 Task: Find connections with filter location Regla with filter topic #personaltrainerwith filter profile language French with filter current company Adani Group with filter school Narsee Monjee Institute of Management Studies (NMIMS) Navi Mumbai with filter industry Glass Product Manufacturing with filter service category Retirement Planning with filter keywords title Risk Manager
Action: Mouse moved to (484, 61)
Screenshot: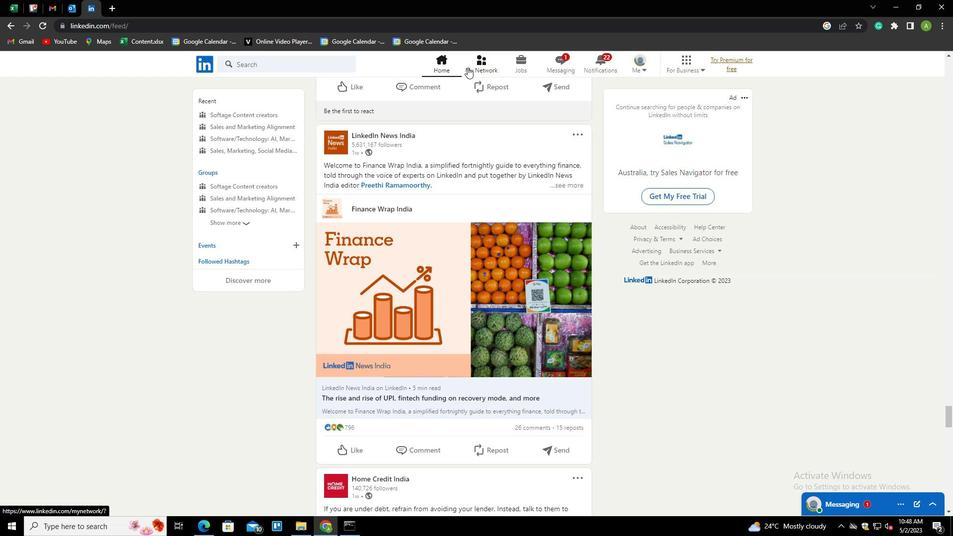 
Action: Mouse pressed left at (484, 61)
Screenshot: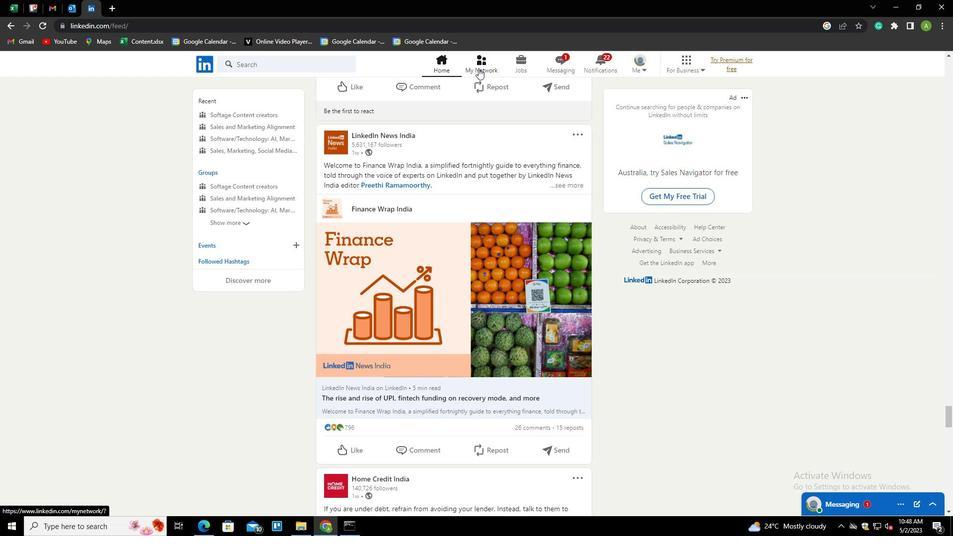 
Action: Mouse moved to (290, 116)
Screenshot: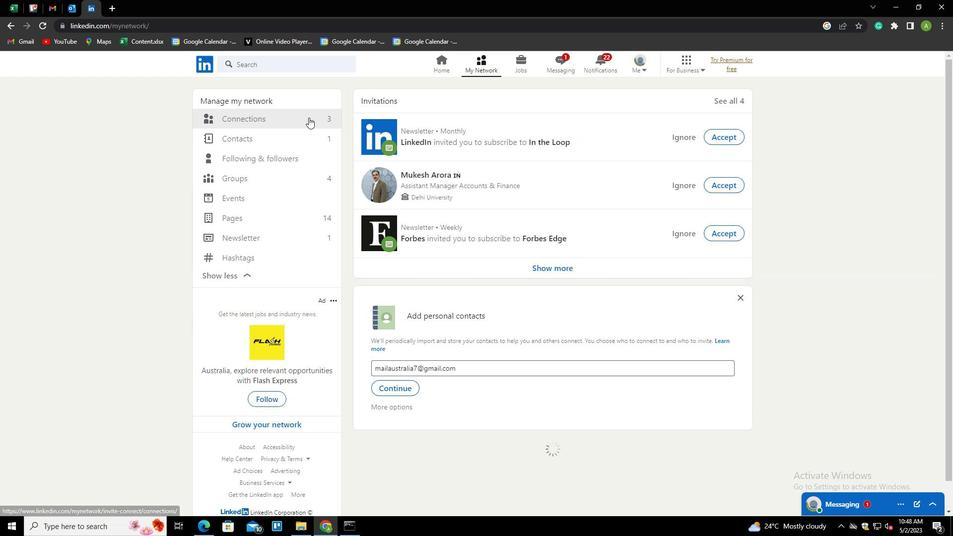 
Action: Mouse pressed left at (290, 116)
Screenshot: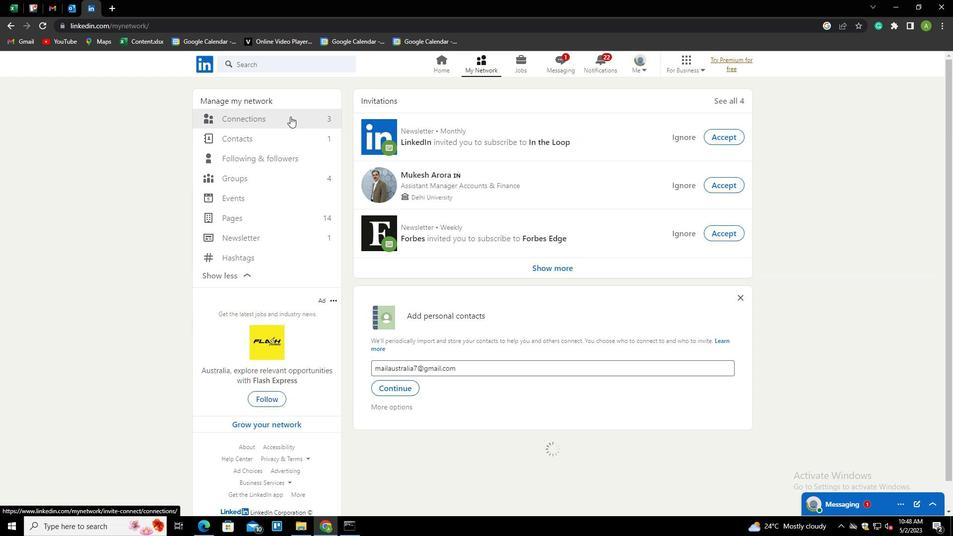 
Action: Mouse moved to (536, 120)
Screenshot: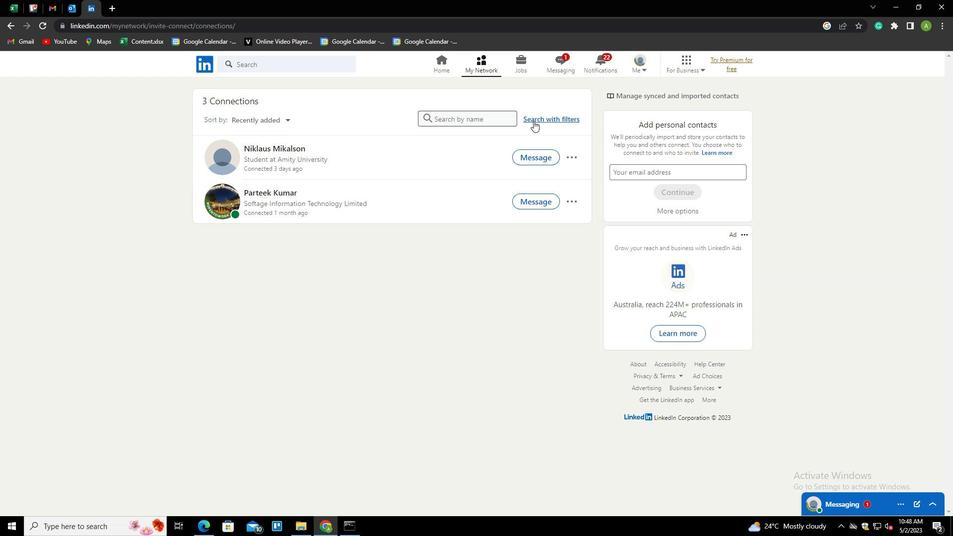 
Action: Mouse pressed left at (536, 120)
Screenshot: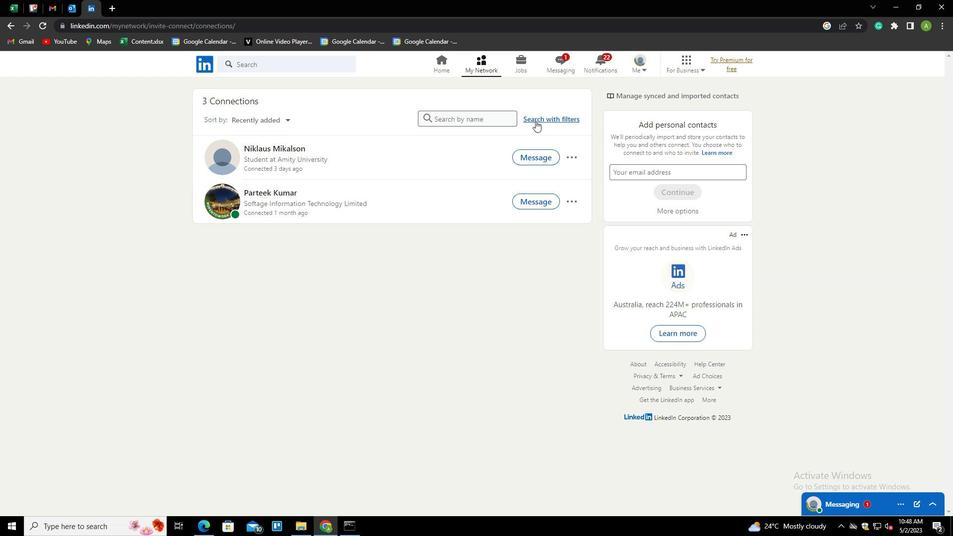 
Action: Mouse moved to (510, 88)
Screenshot: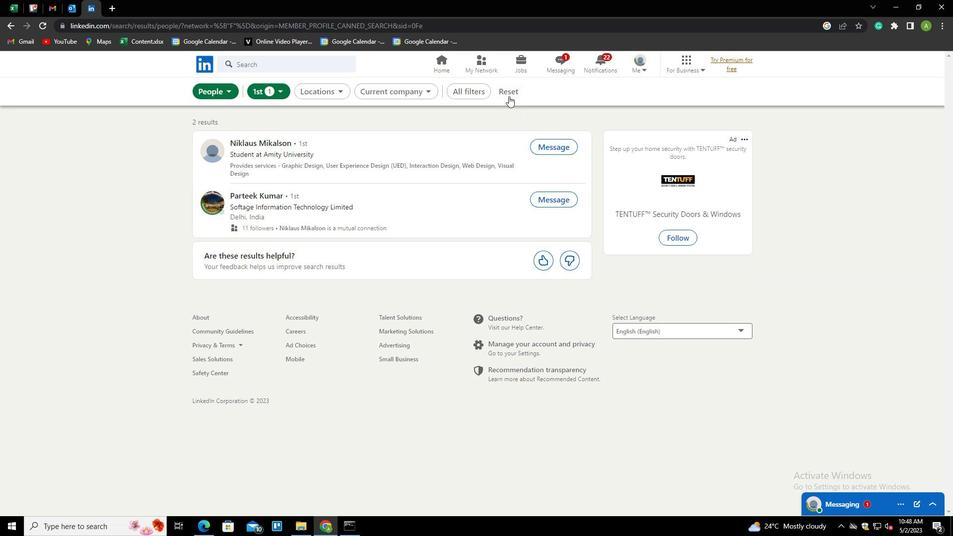
Action: Mouse pressed left at (510, 88)
Screenshot: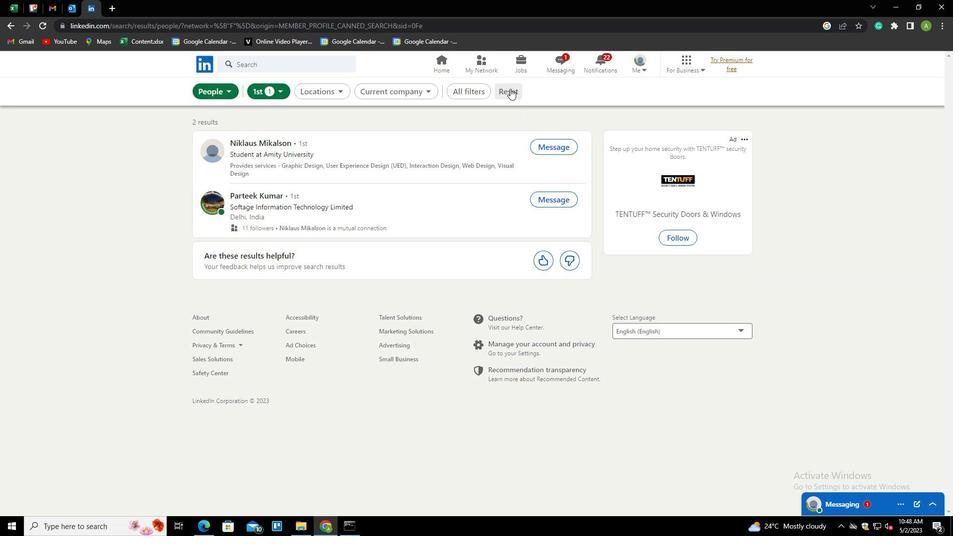 
Action: Mouse moved to (487, 91)
Screenshot: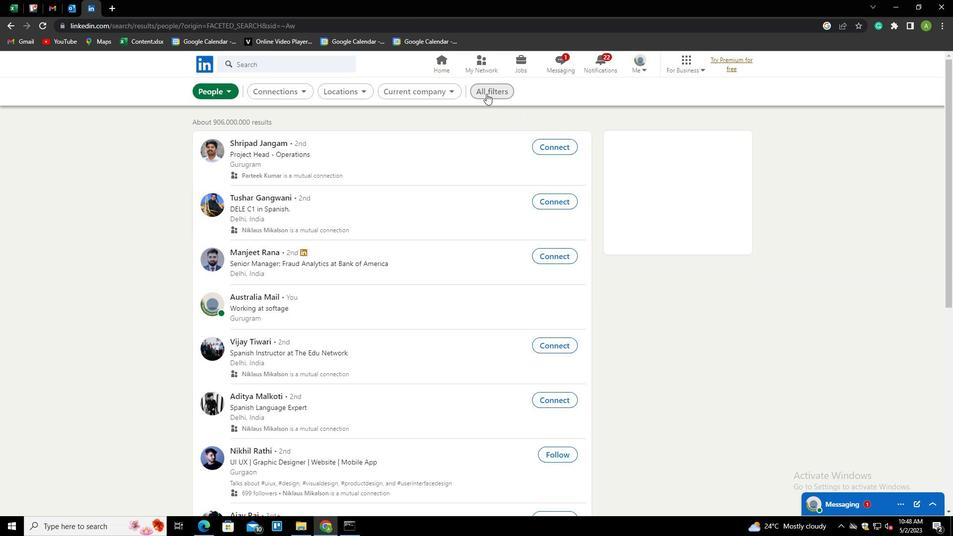 
Action: Mouse pressed left at (487, 91)
Screenshot: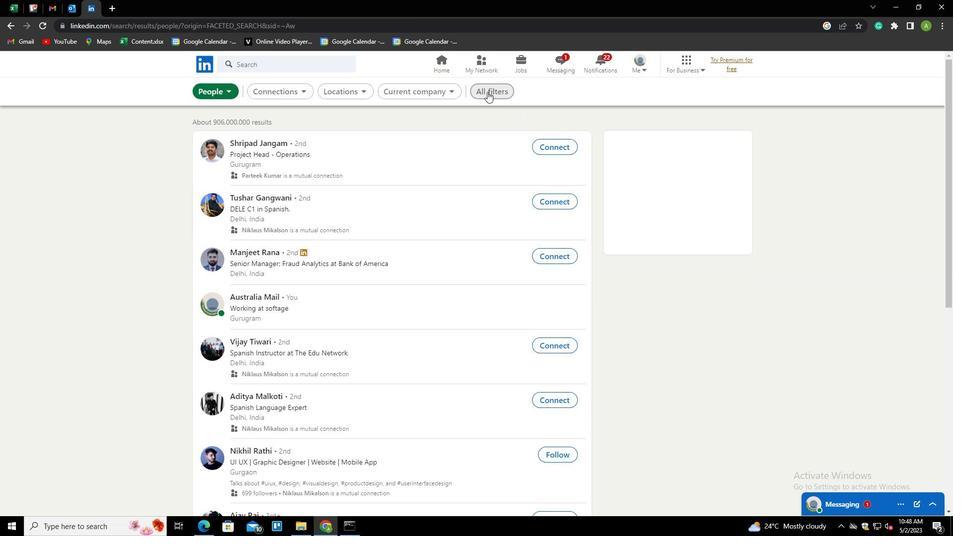 
Action: Mouse moved to (882, 310)
Screenshot: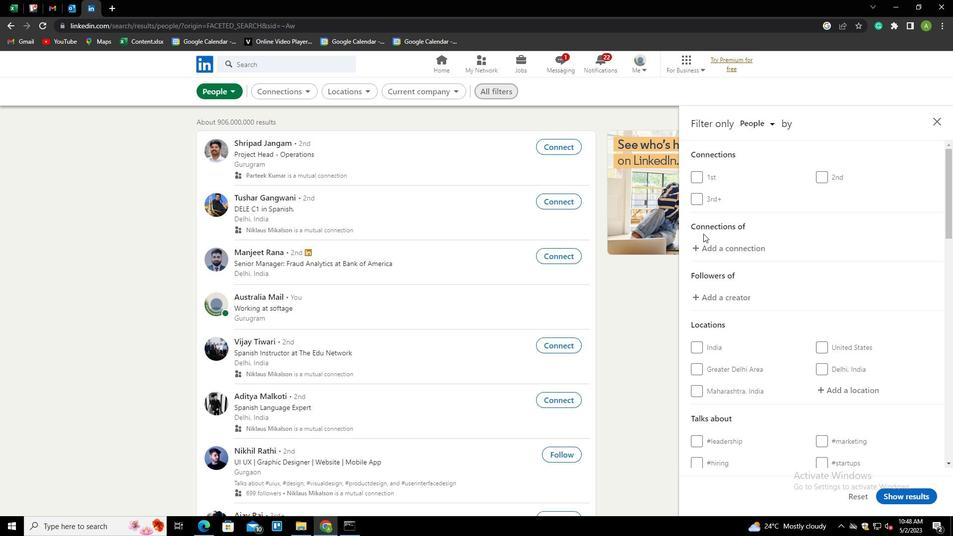 
Action: Mouse scrolled (882, 309) with delta (0, 0)
Screenshot: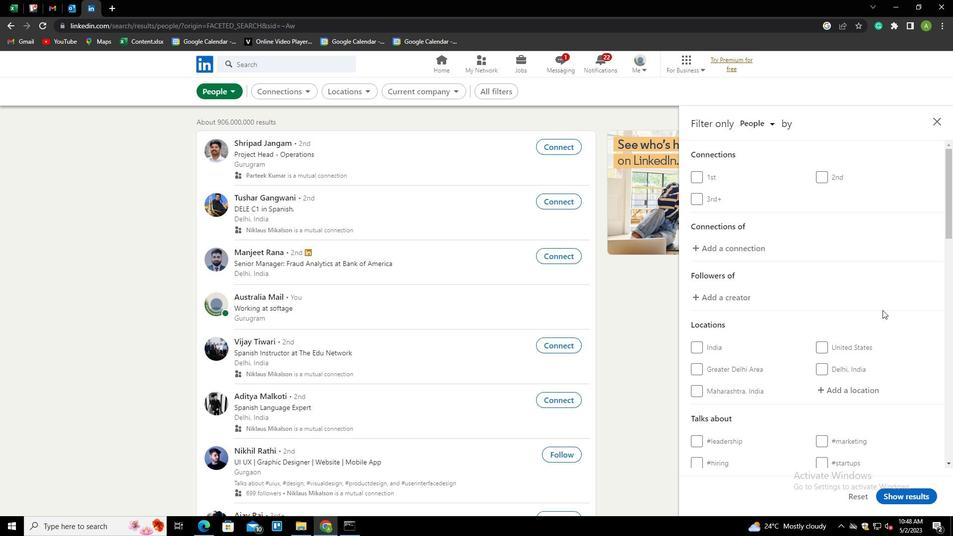 
Action: Mouse scrolled (882, 309) with delta (0, 0)
Screenshot: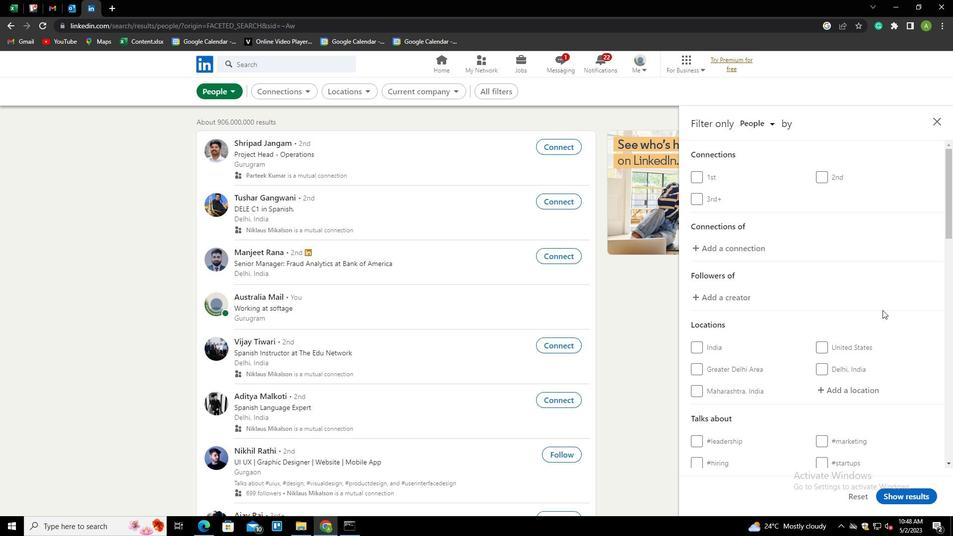 
Action: Mouse scrolled (882, 309) with delta (0, 0)
Screenshot: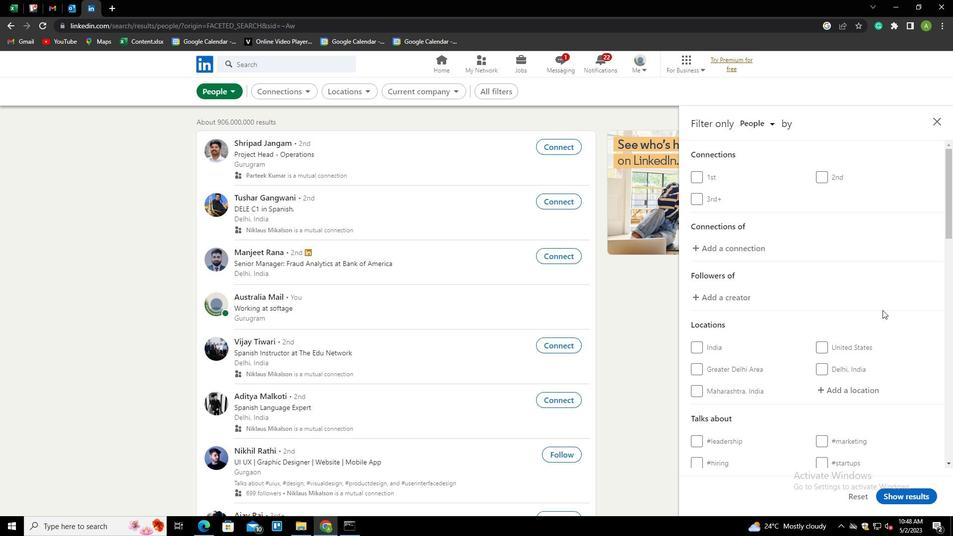 
Action: Mouse moved to (852, 244)
Screenshot: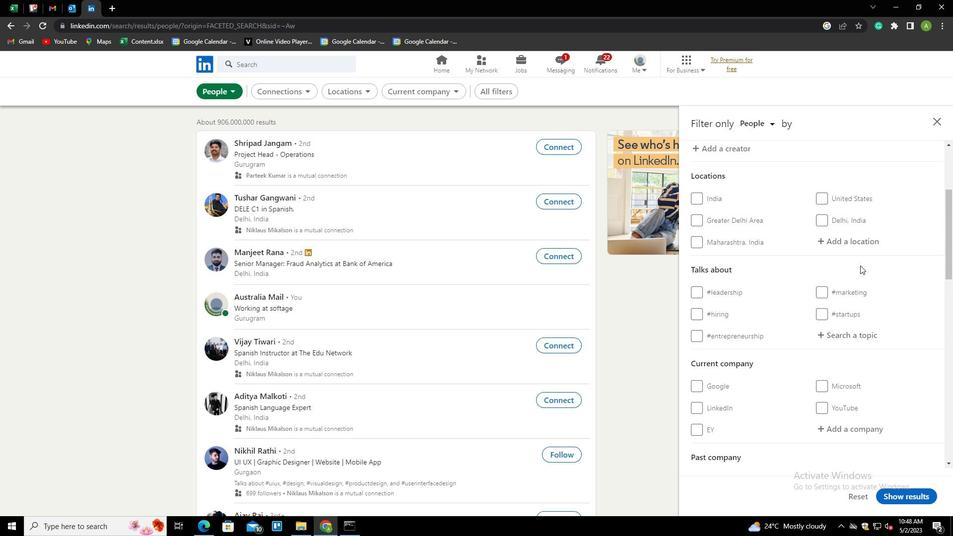 
Action: Mouse pressed left at (852, 244)
Screenshot: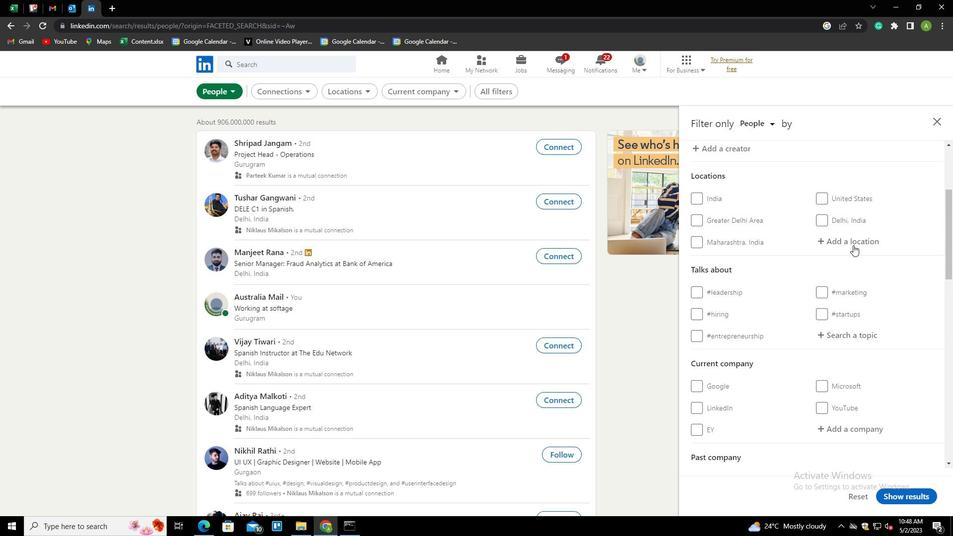 
Action: Key pressed <Key.shift>REGLE<Key.backspace>A<Key.down>
Screenshot: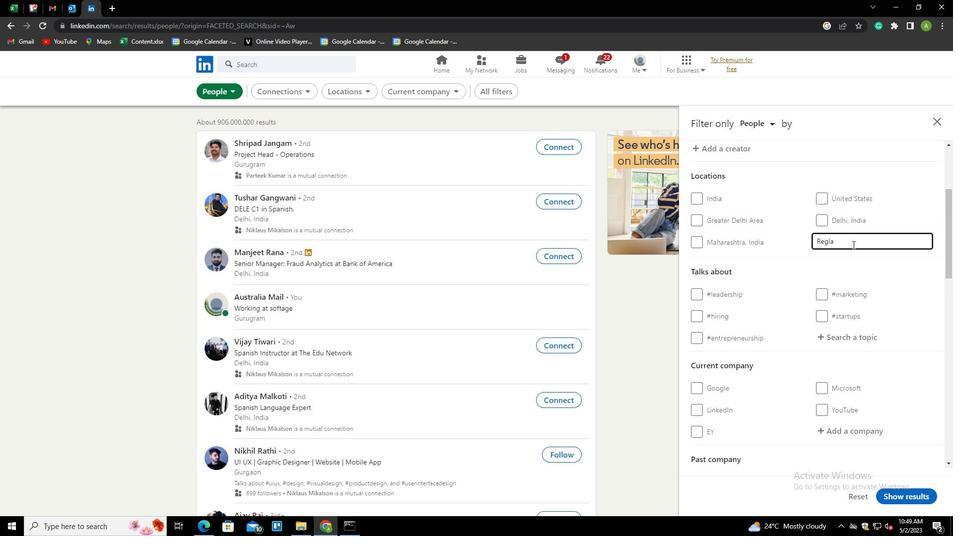 
Action: Mouse moved to (873, 263)
Screenshot: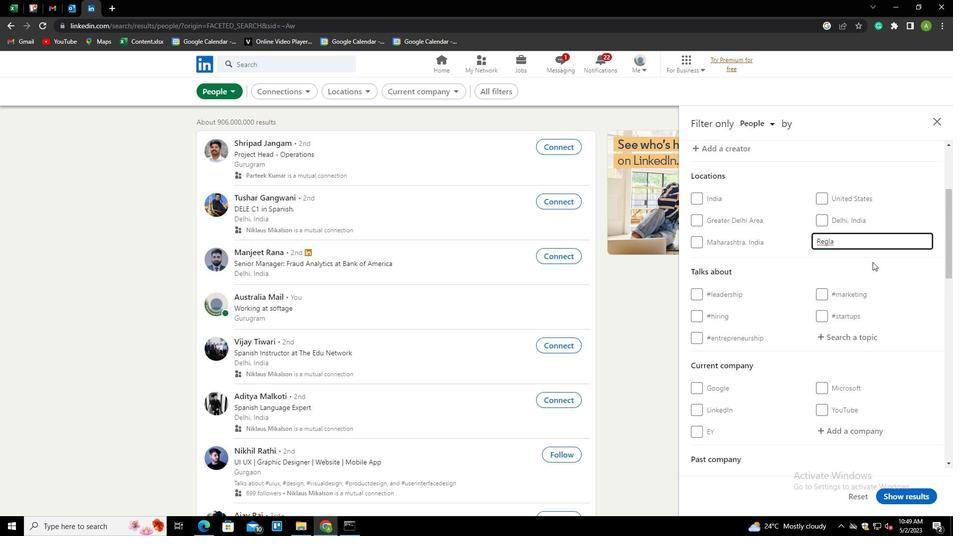 
Action: Mouse pressed left at (873, 263)
Screenshot: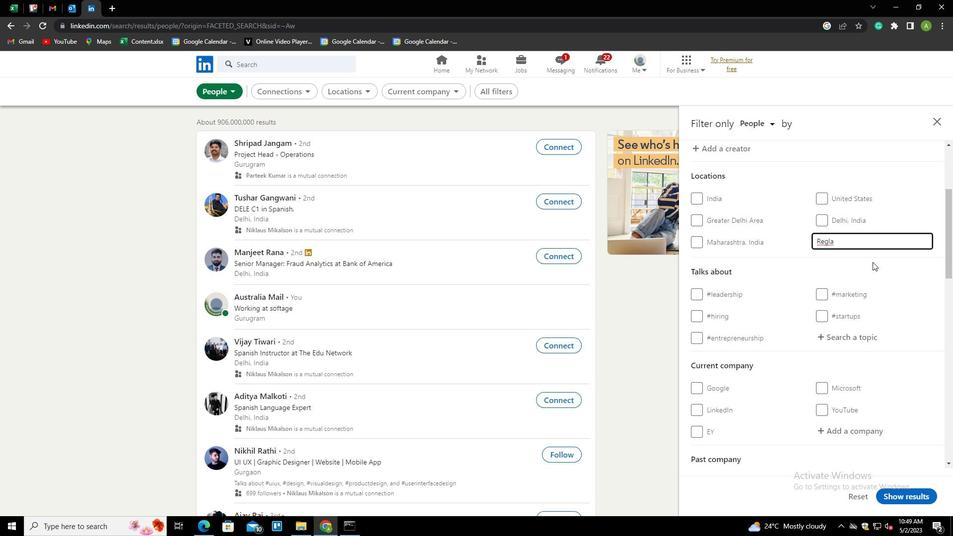 
Action: Mouse moved to (848, 338)
Screenshot: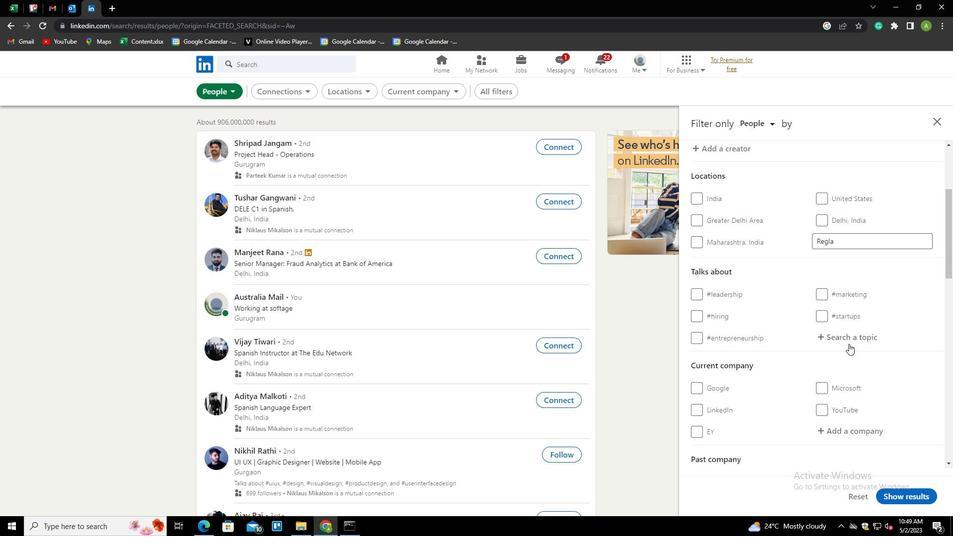 
Action: Mouse pressed left at (848, 338)
Screenshot: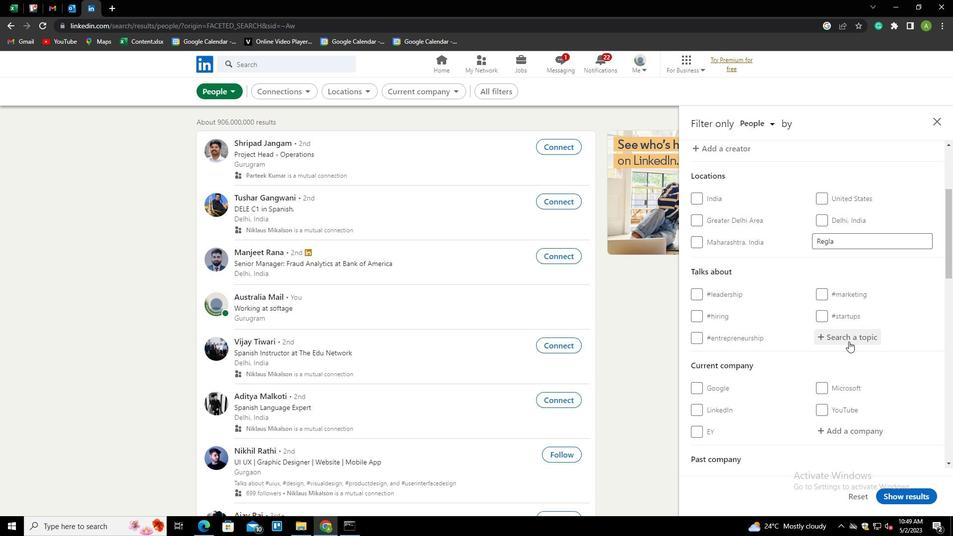 
Action: Mouse moved to (853, 337)
Screenshot: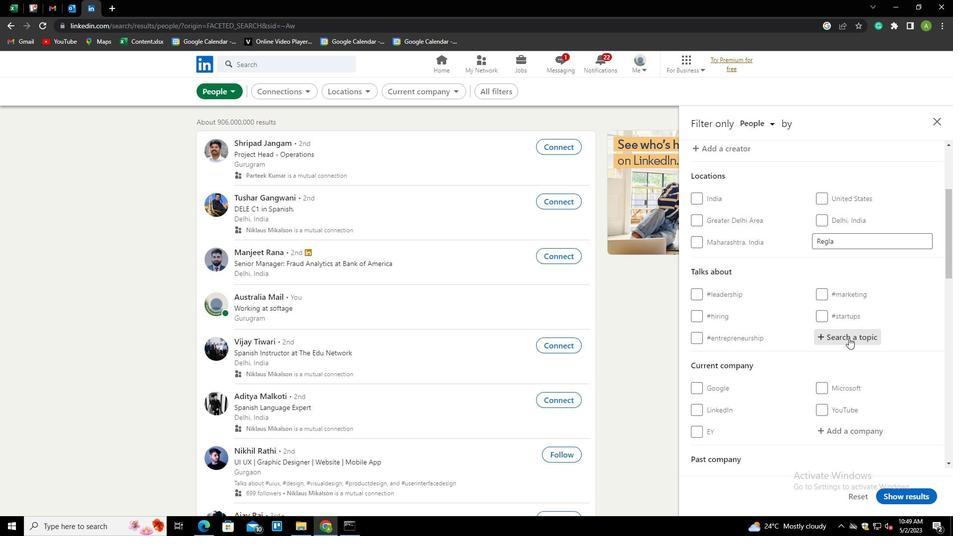 
Action: Mouse pressed left at (853, 337)
Screenshot: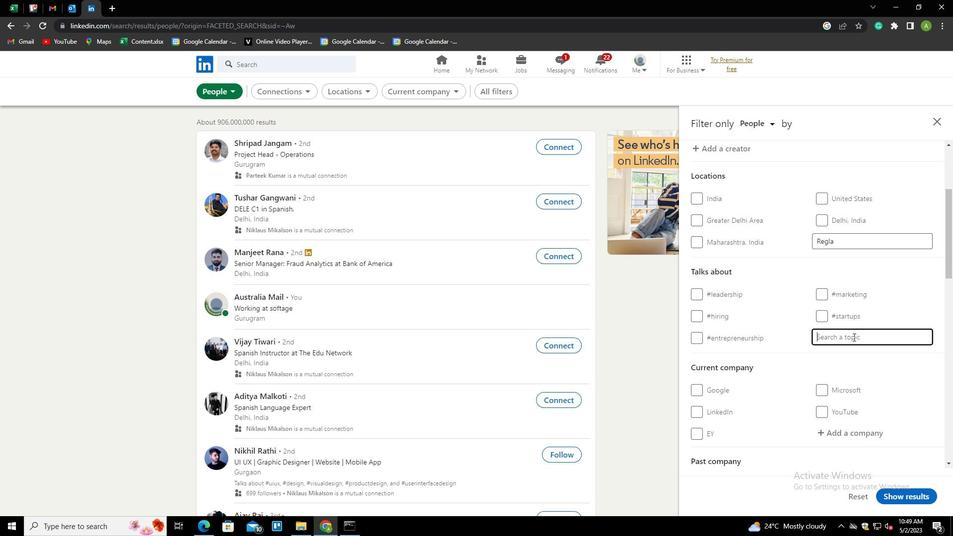 
Action: Key pressed <Key.shift>PERON<Key.backspace><Key.backspace>SONALTR<Key.down><Key.enter>
Screenshot: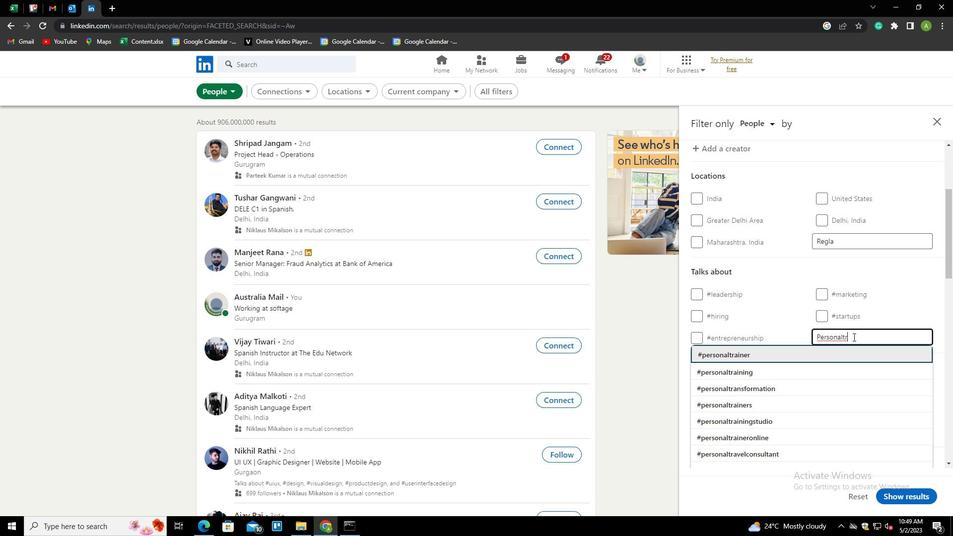 
Action: Mouse scrolled (853, 336) with delta (0, 0)
Screenshot: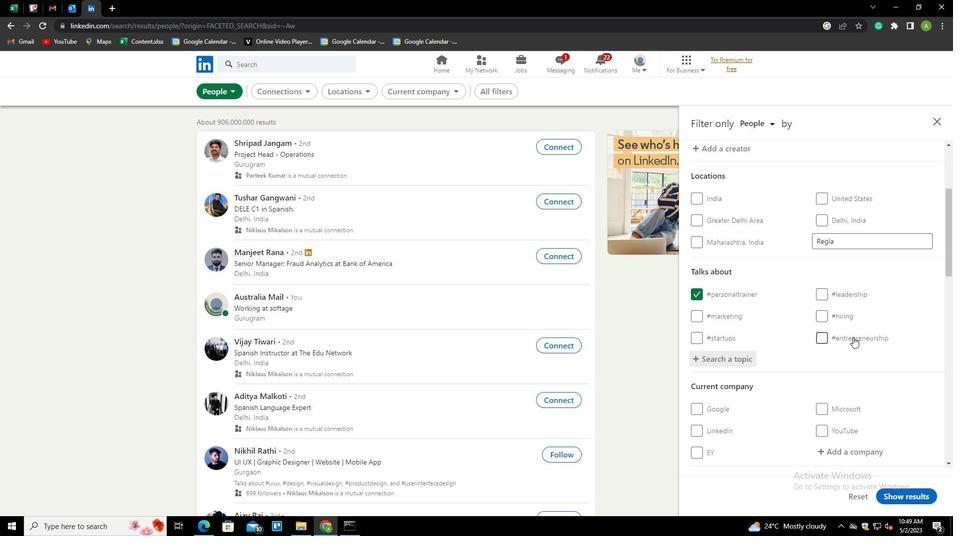
Action: Mouse scrolled (853, 336) with delta (0, 0)
Screenshot: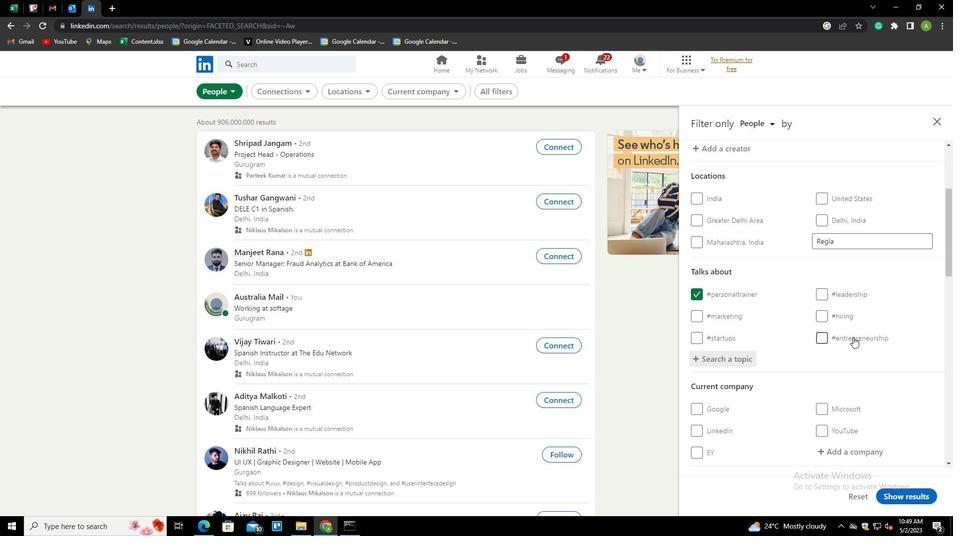 
Action: Mouse scrolled (853, 336) with delta (0, 0)
Screenshot: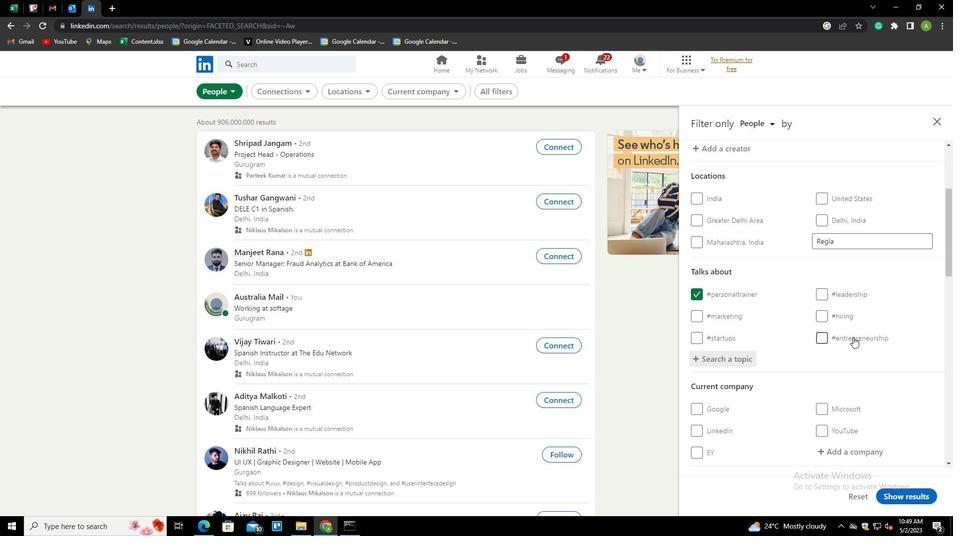 
Action: Mouse scrolled (853, 336) with delta (0, 0)
Screenshot: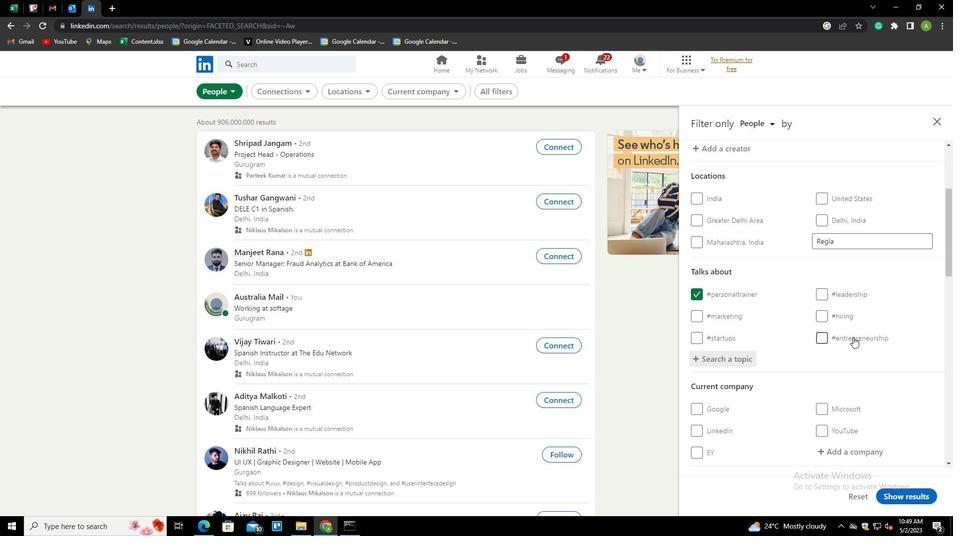 
Action: Mouse scrolled (853, 336) with delta (0, 0)
Screenshot: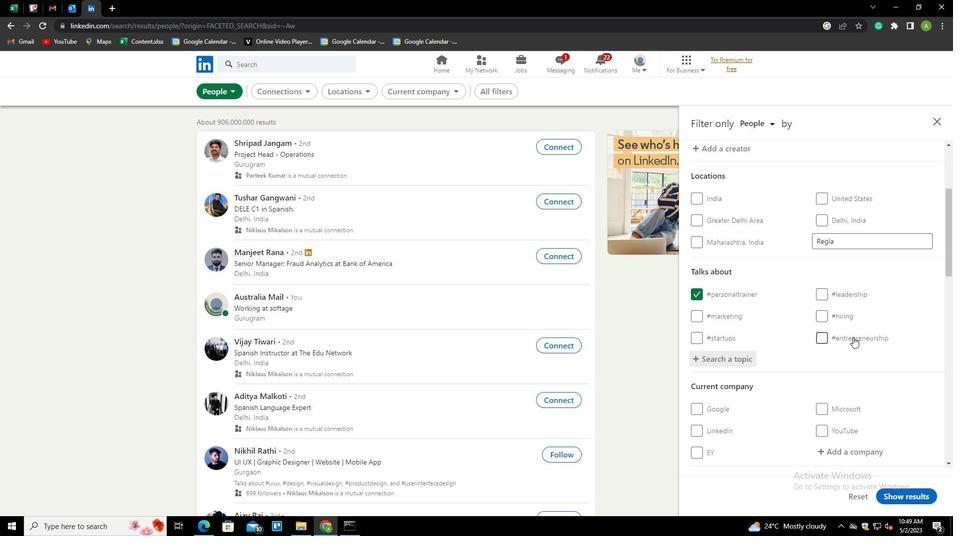 
Action: Mouse scrolled (853, 336) with delta (0, 0)
Screenshot: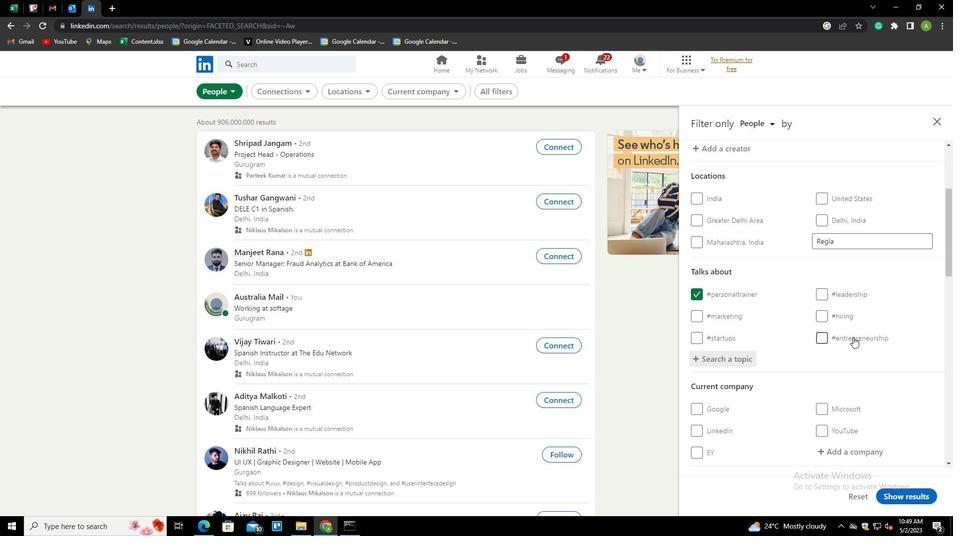 
Action: Mouse scrolled (853, 336) with delta (0, 0)
Screenshot: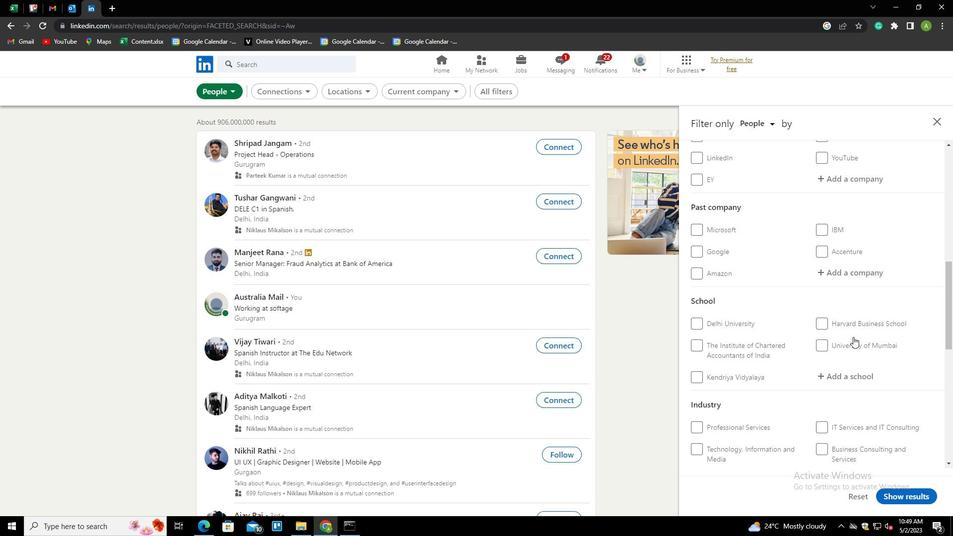 
Action: Mouse scrolled (853, 336) with delta (0, 0)
Screenshot: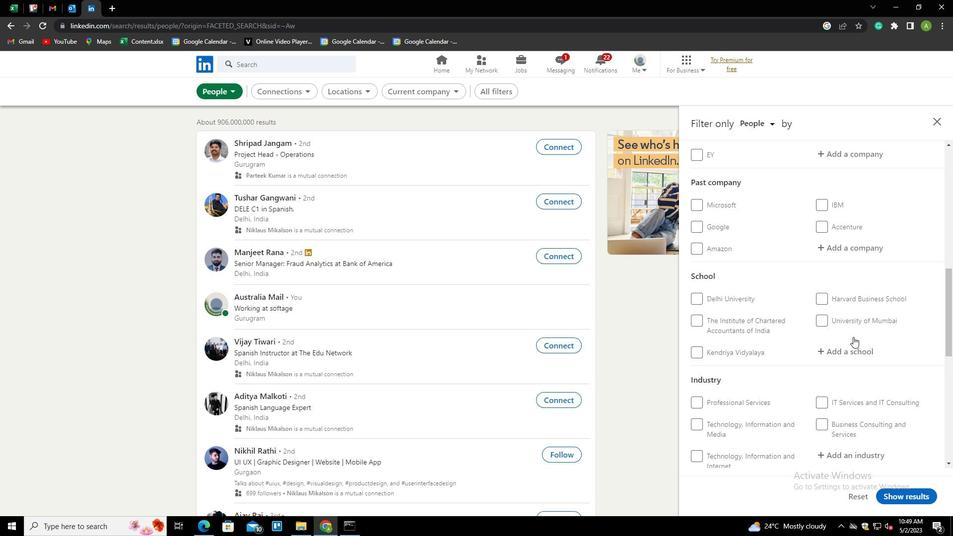 
Action: Mouse scrolled (853, 336) with delta (0, 0)
Screenshot: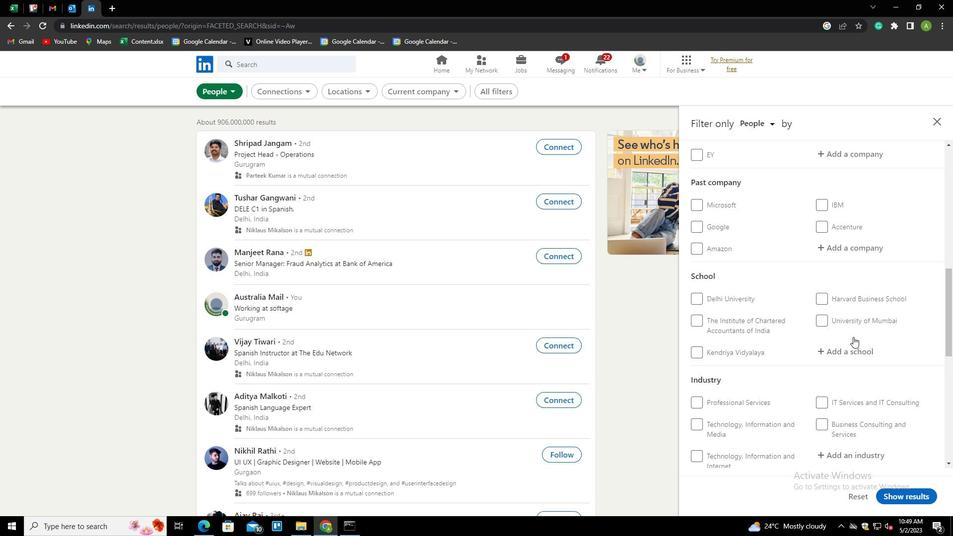 
Action: Mouse scrolled (853, 336) with delta (0, 0)
Screenshot: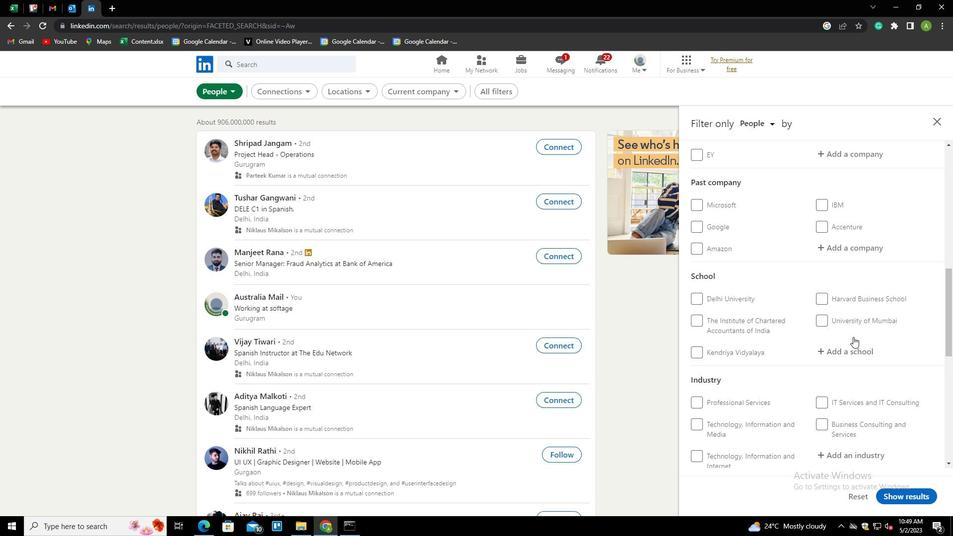 
Action: Mouse scrolled (853, 336) with delta (0, 0)
Screenshot: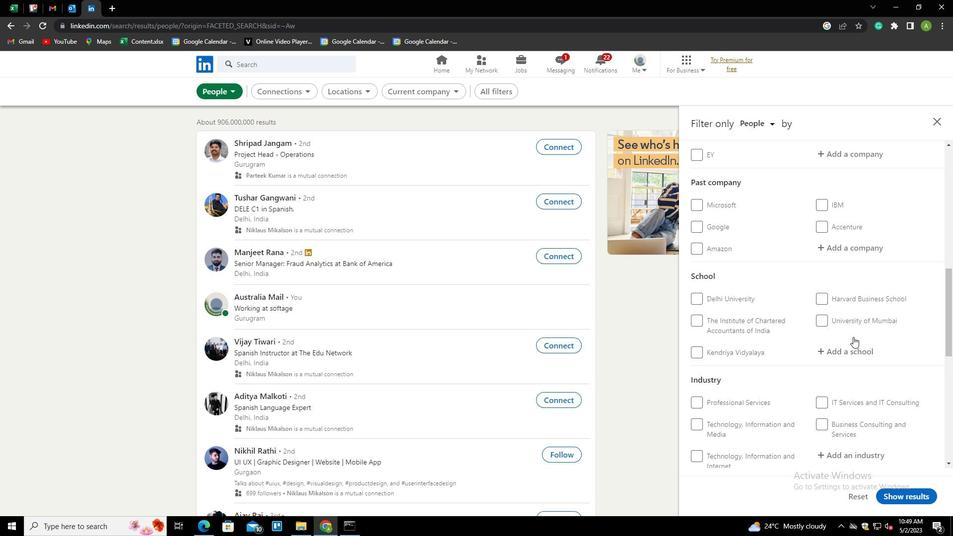 
Action: Mouse moved to (815, 272)
Screenshot: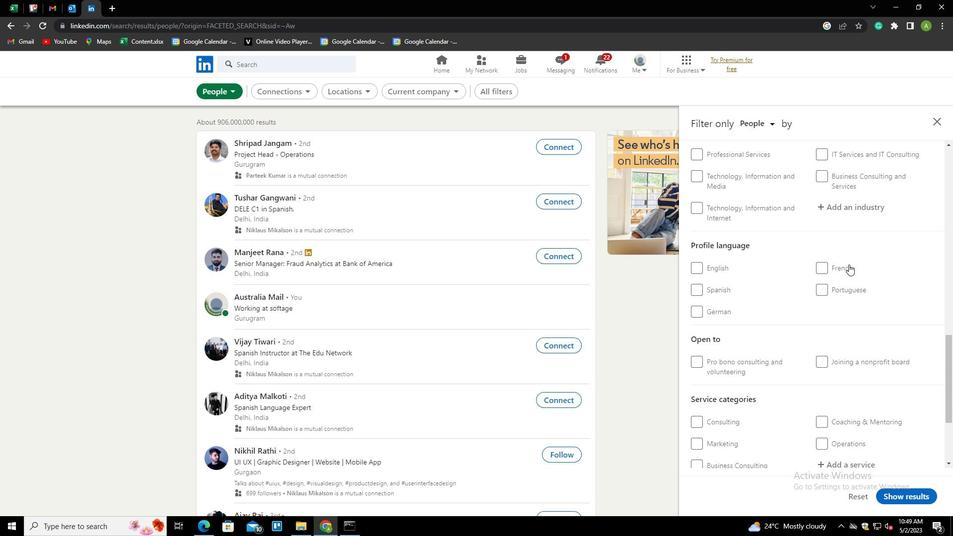 
Action: Mouse pressed left at (815, 272)
Screenshot: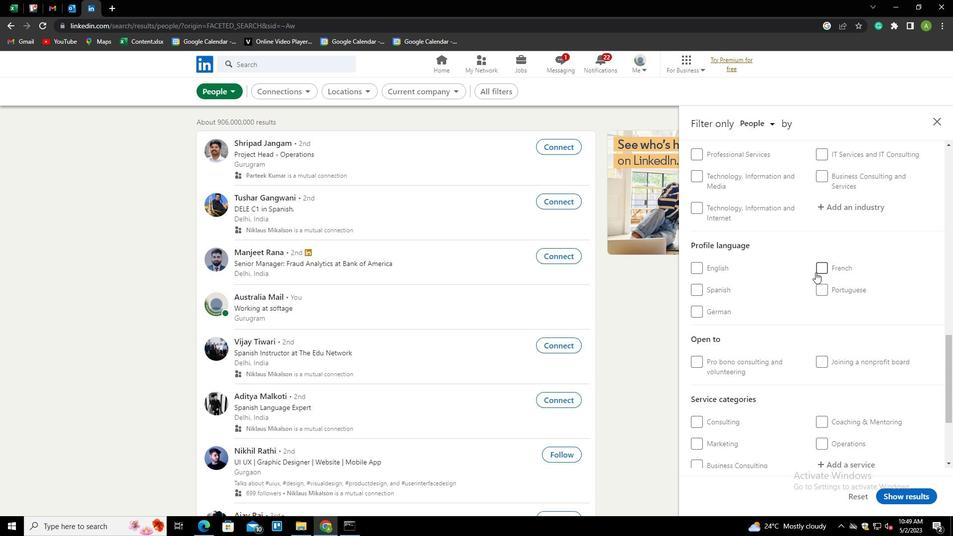 
Action: Mouse moved to (859, 318)
Screenshot: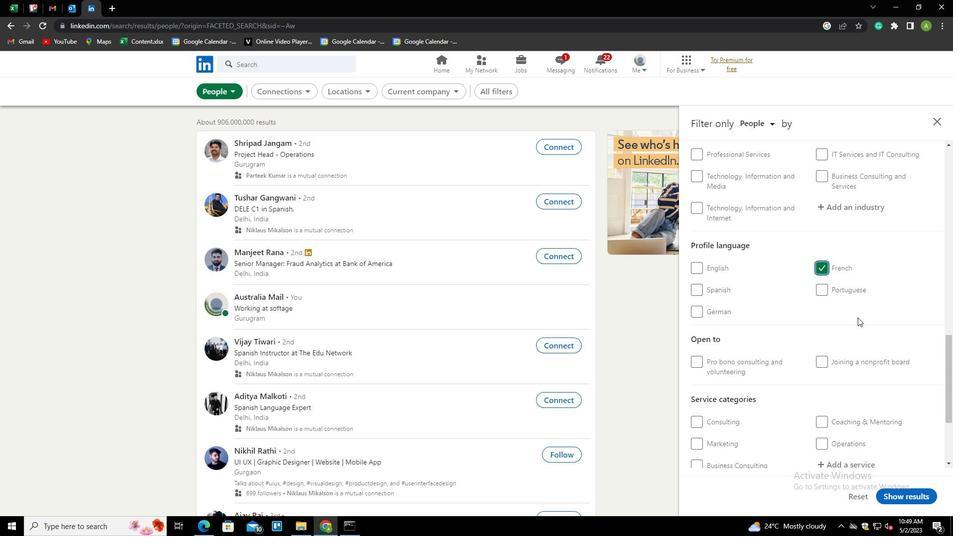 
Action: Mouse scrolled (859, 319) with delta (0, 0)
Screenshot: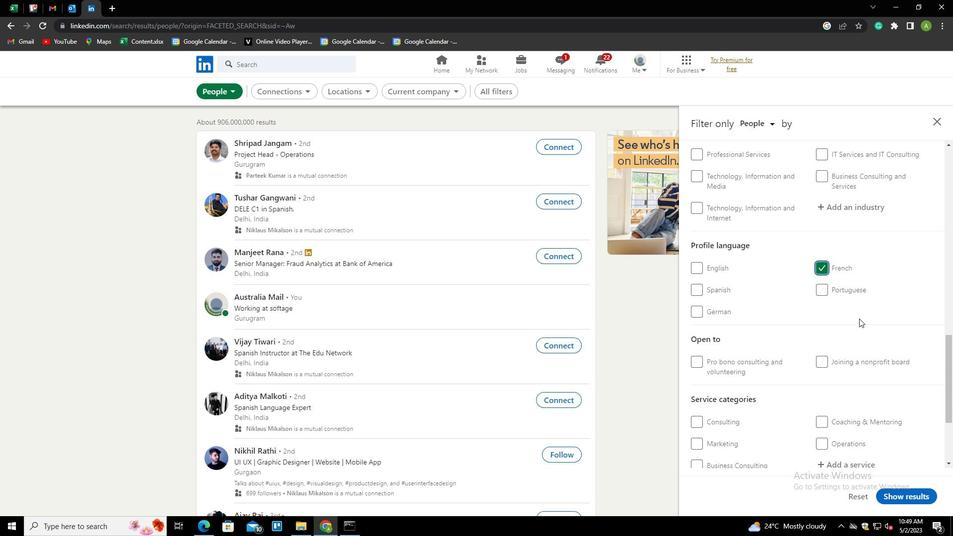
Action: Mouse scrolled (859, 319) with delta (0, 0)
Screenshot: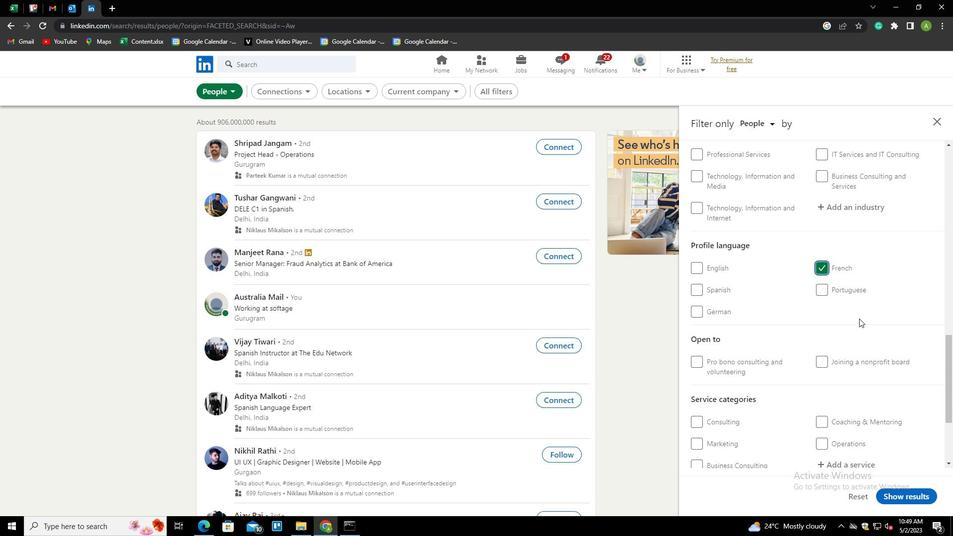
Action: Mouse scrolled (859, 319) with delta (0, 0)
Screenshot: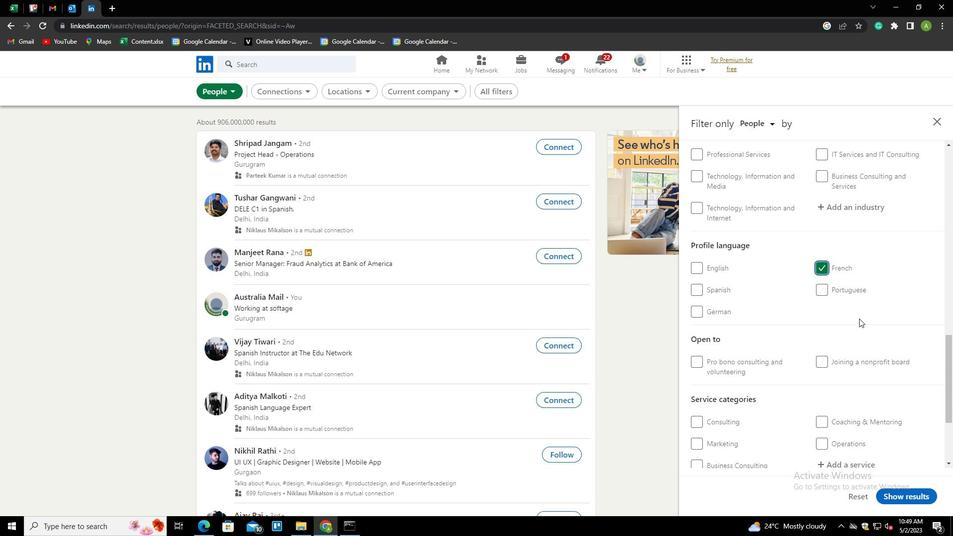 
Action: Mouse scrolled (859, 319) with delta (0, 0)
Screenshot: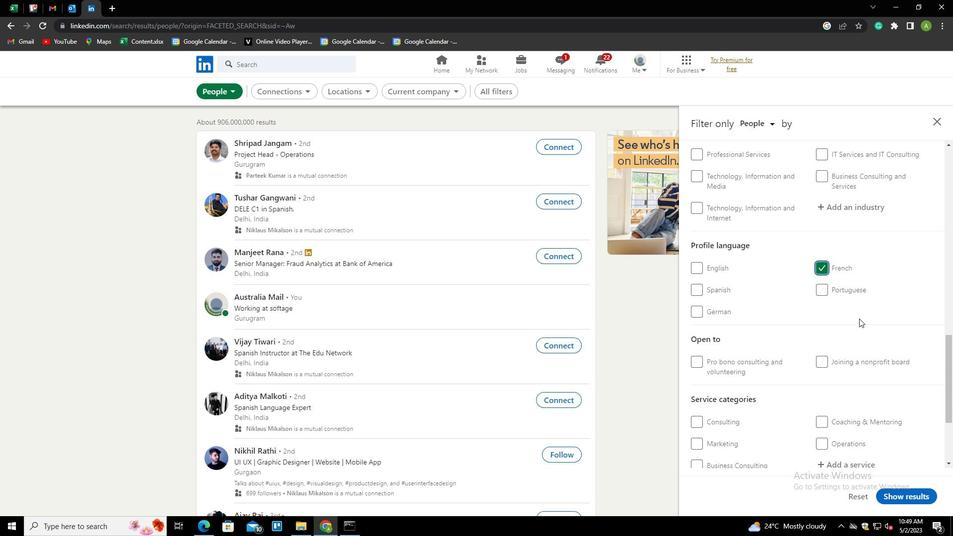 
Action: Mouse scrolled (859, 319) with delta (0, 0)
Screenshot: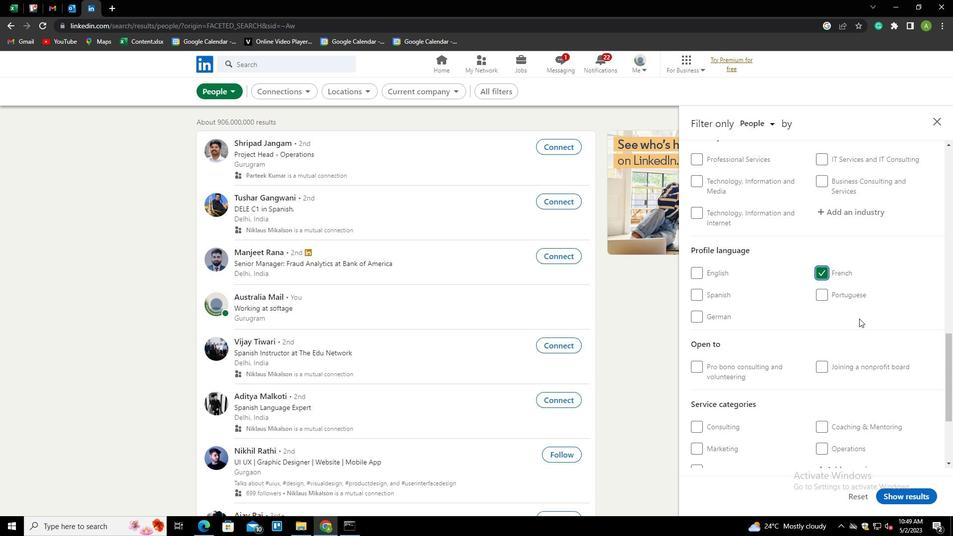 
Action: Mouse scrolled (859, 319) with delta (0, 0)
Screenshot: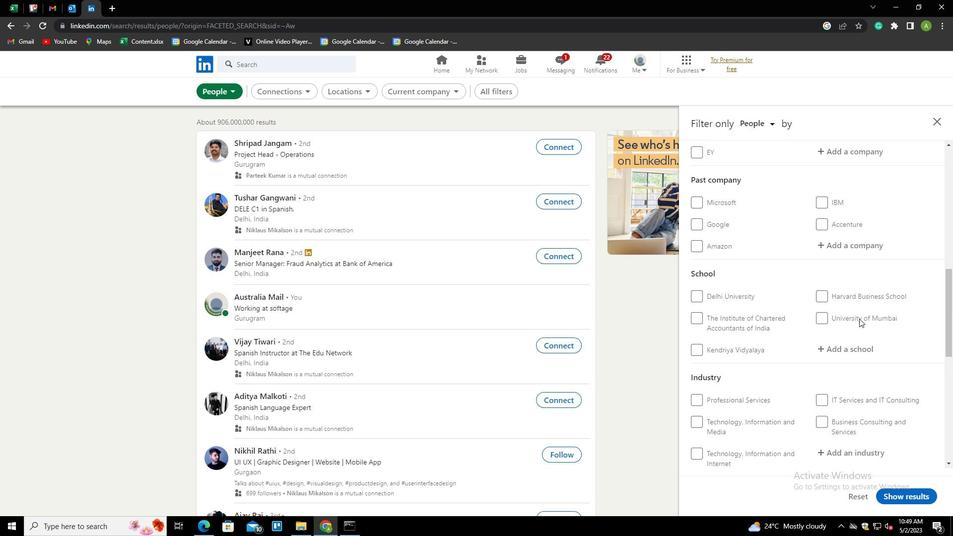
Action: Mouse scrolled (859, 319) with delta (0, 0)
Screenshot: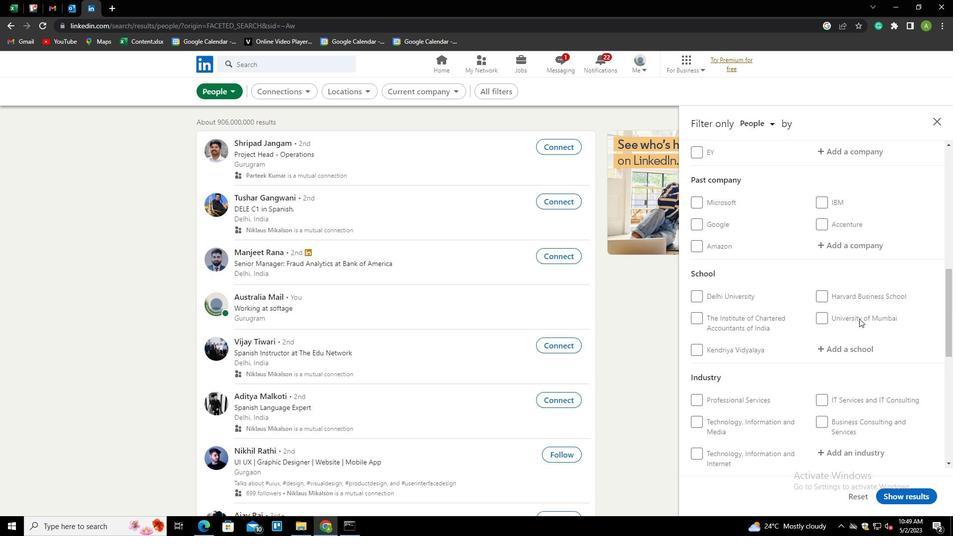 
Action: Mouse scrolled (859, 319) with delta (0, 0)
Screenshot: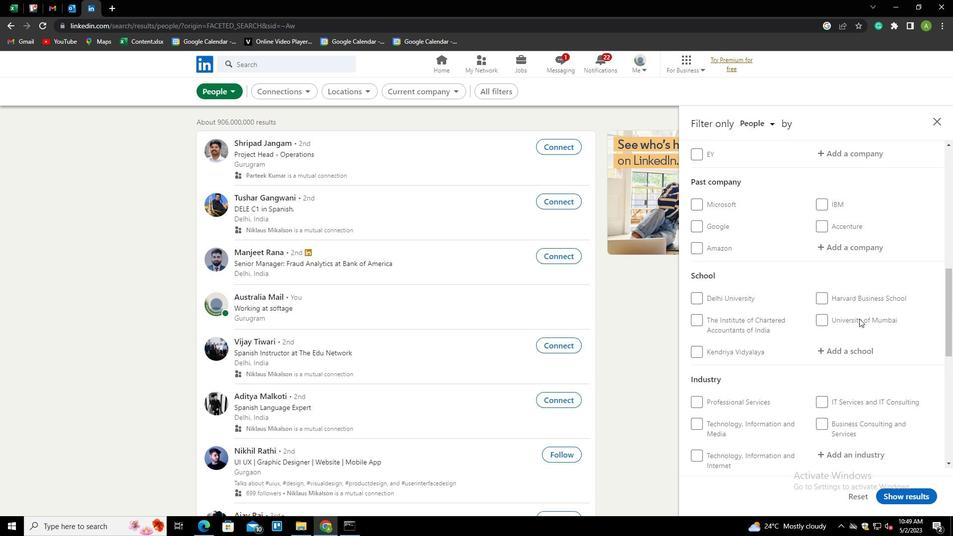 
Action: Mouse scrolled (859, 319) with delta (0, 0)
Screenshot: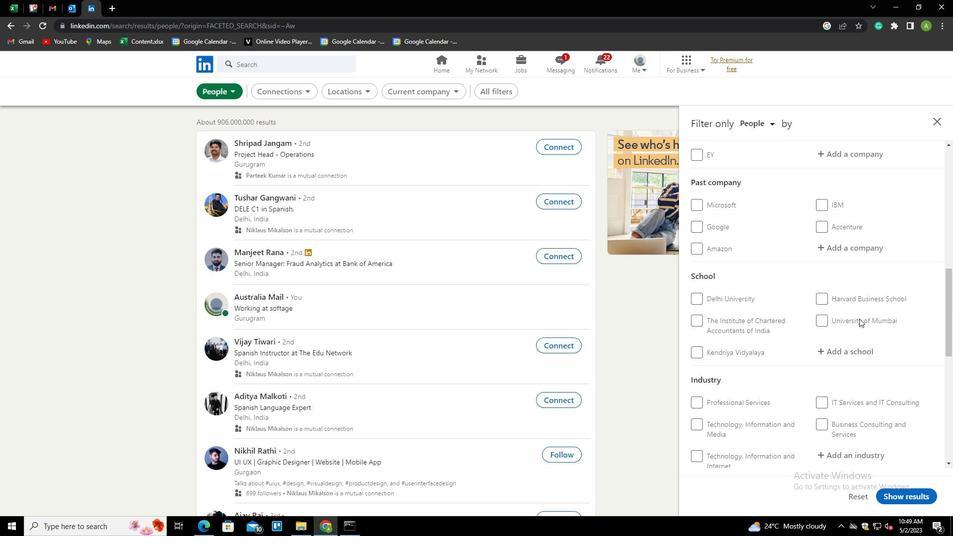 
Action: Mouse moved to (842, 352)
Screenshot: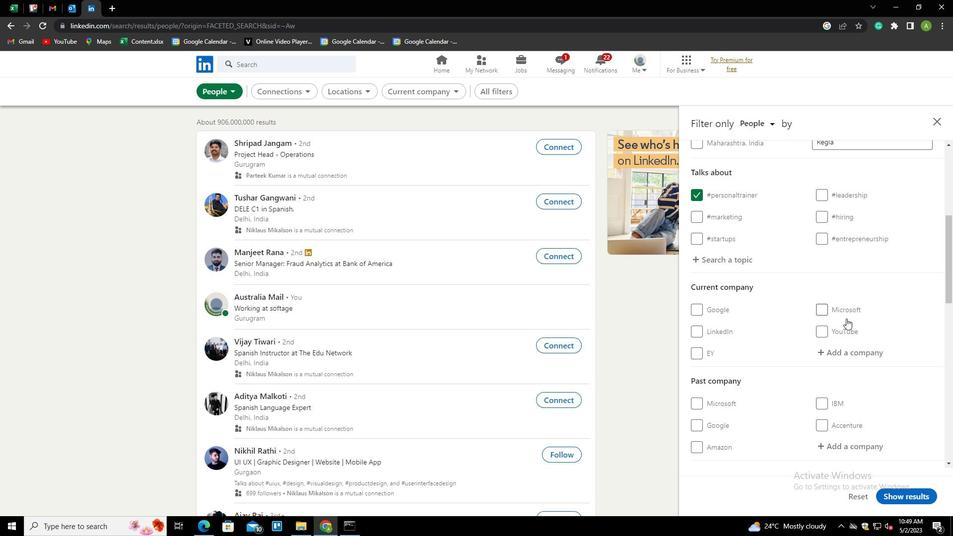 
Action: Mouse pressed left at (842, 352)
Screenshot: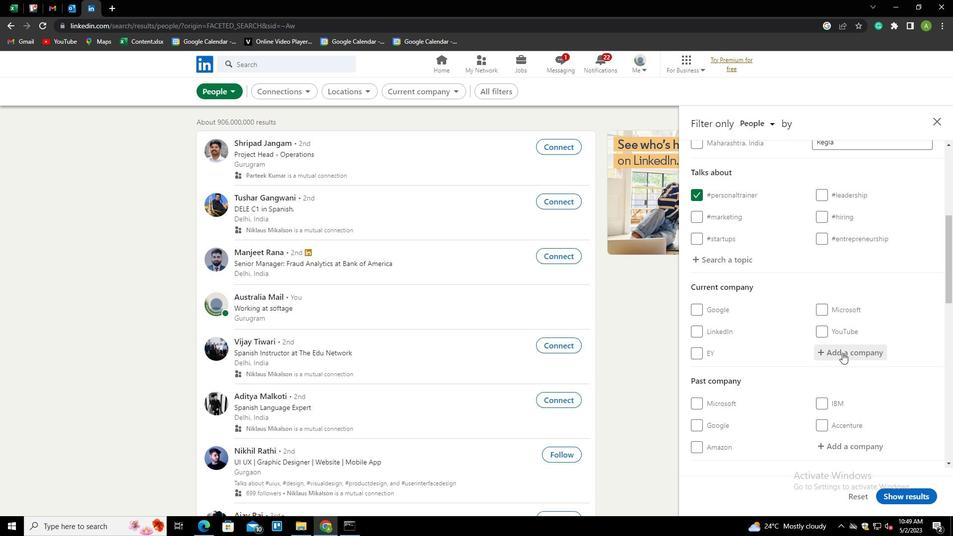 
Action: Key pressed <Key.shift>ADANI<Key.space><Key.down><Key.enter>
Screenshot: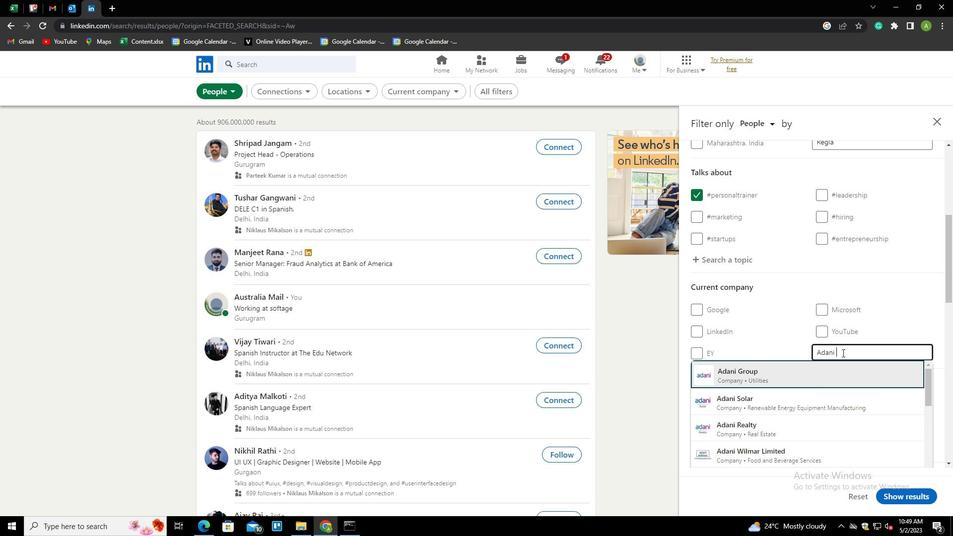 
Action: Mouse scrolled (842, 352) with delta (0, 0)
Screenshot: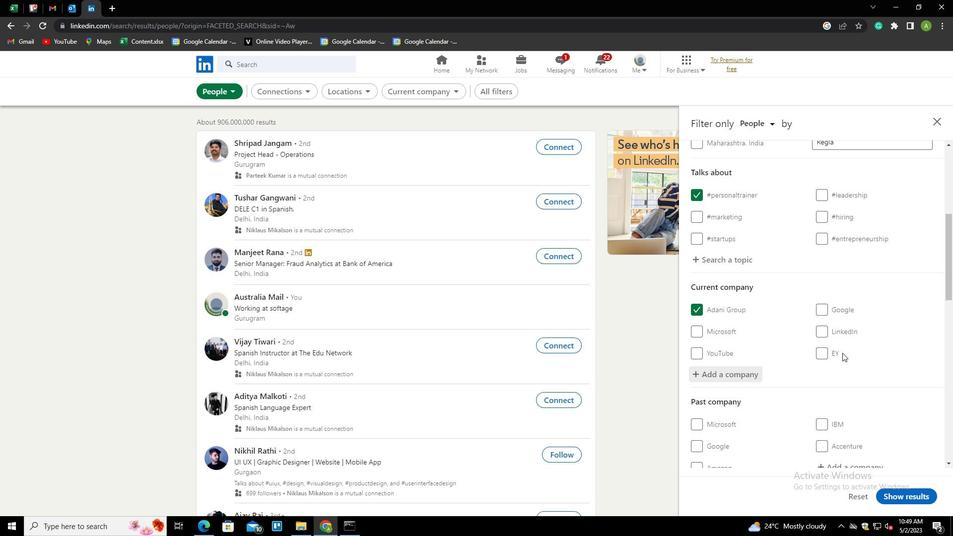 
Action: Mouse scrolled (842, 352) with delta (0, 0)
Screenshot: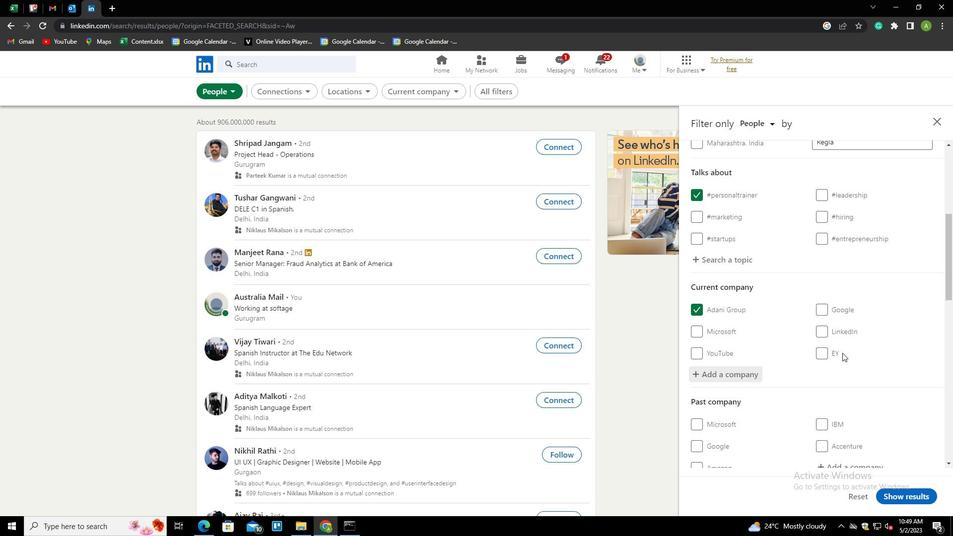 
Action: Mouse scrolled (842, 352) with delta (0, 0)
Screenshot: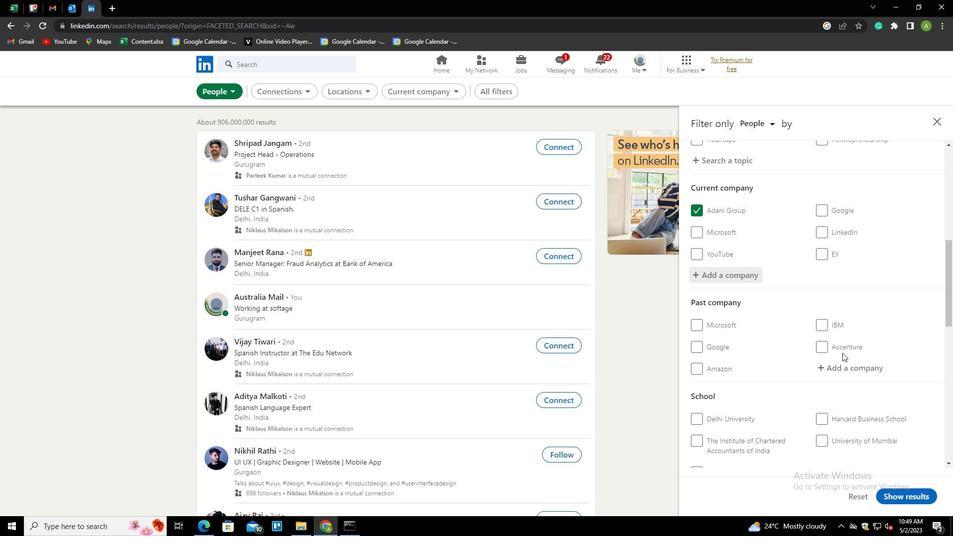 
Action: Mouse scrolled (842, 352) with delta (0, 0)
Screenshot: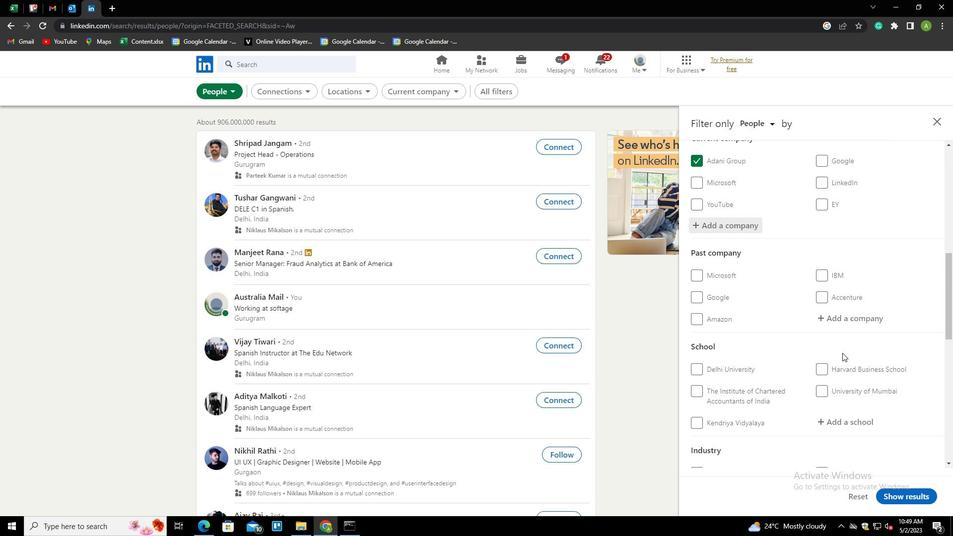 
Action: Mouse scrolled (842, 352) with delta (0, 0)
Screenshot: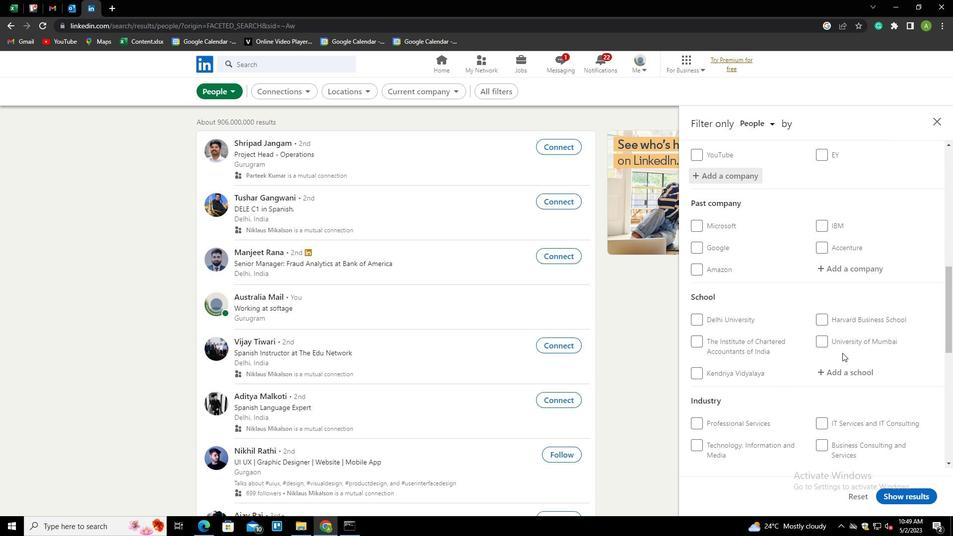 
Action: Mouse moved to (836, 324)
Screenshot: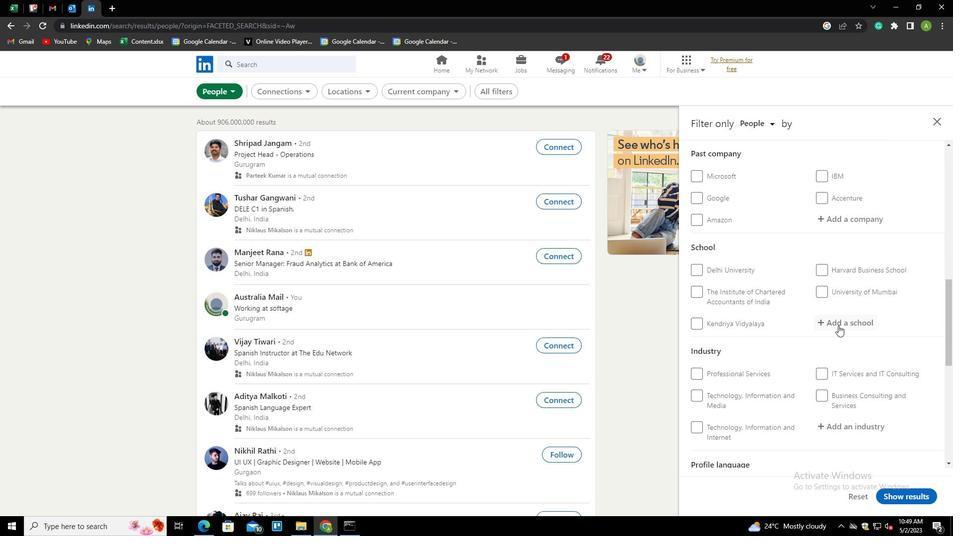 
Action: Mouse pressed left at (836, 324)
Screenshot: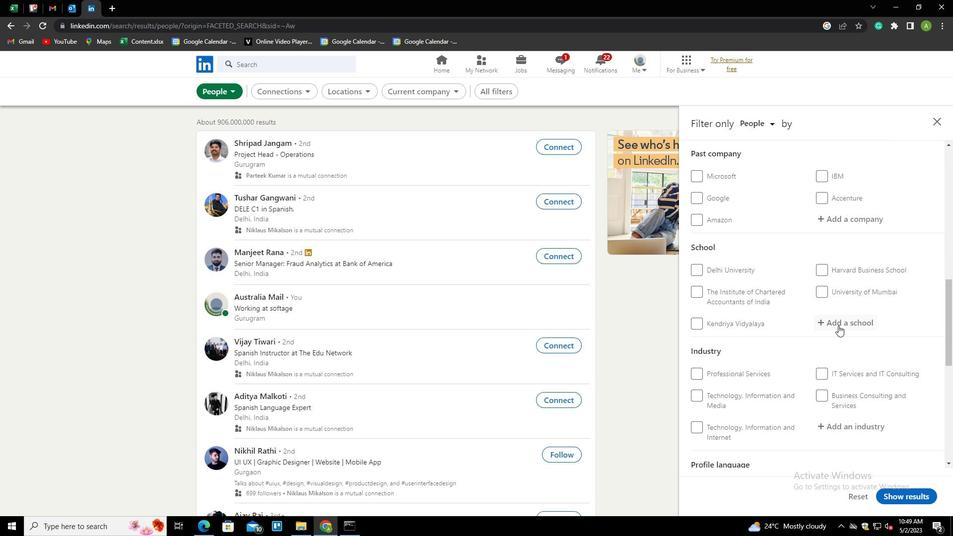 
Action: Mouse moved to (838, 324)
Screenshot: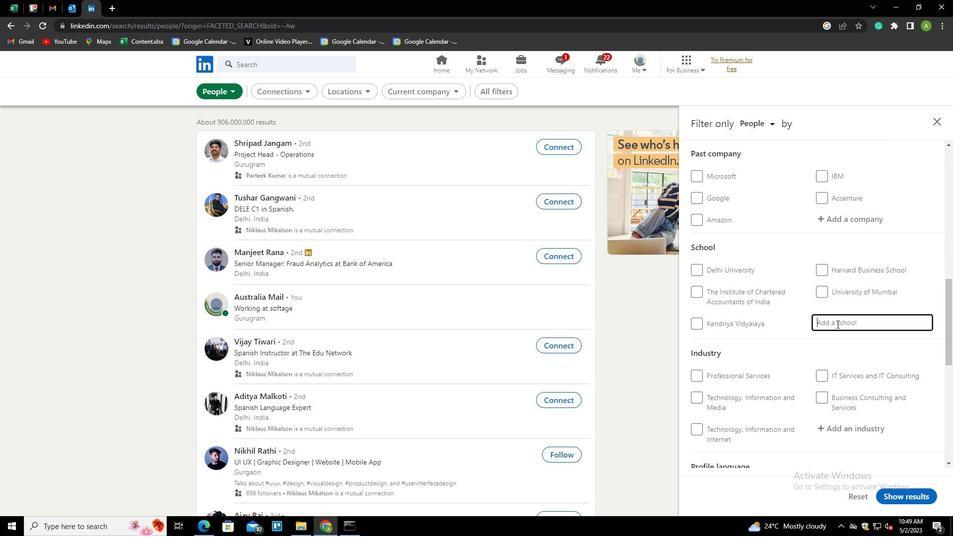 
Action: Mouse pressed left at (838, 324)
Screenshot: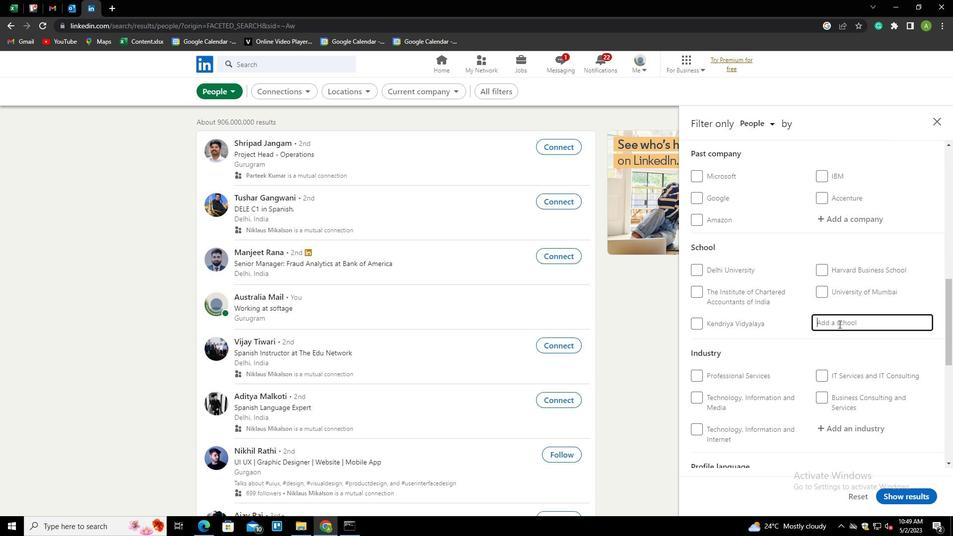 
Action: Key pressed <Key.shift>NARSE<Key.space><Key.shift>MONK<Key.backspace>JEE<Key.left><Key.left><Key.left><Key.left><Key.left><Key.left><Key.left>
Screenshot: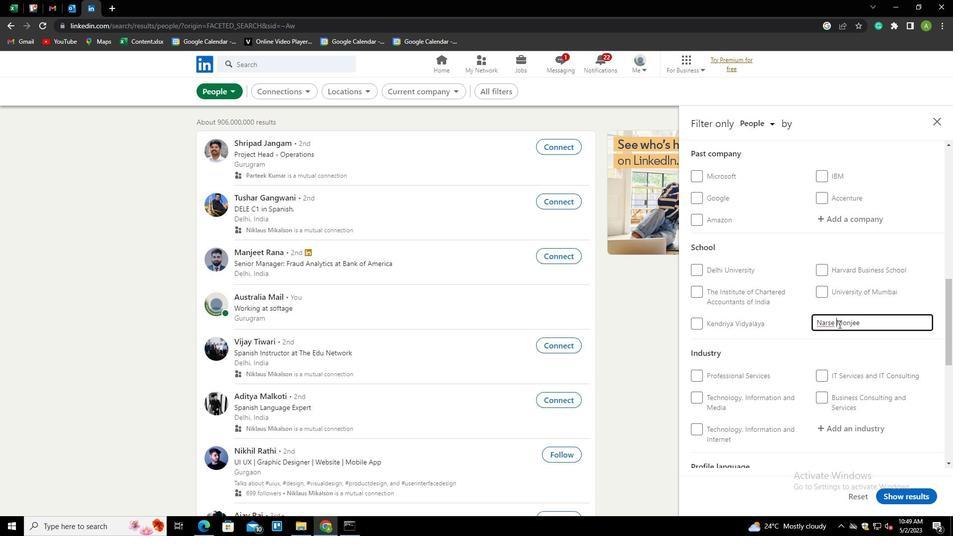 
Action: Mouse moved to (839, 324)
Screenshot: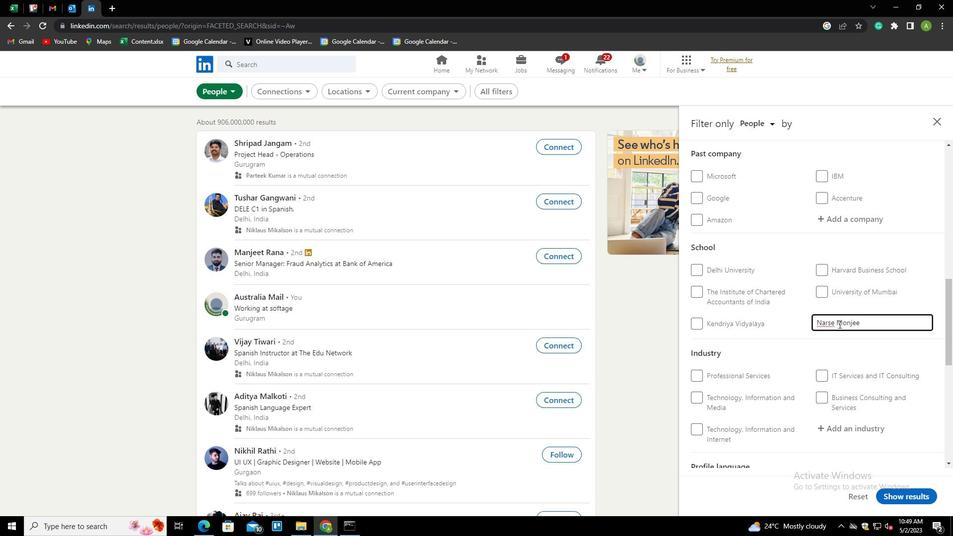 
Action: Key pressed E<Key.down><Key.down><Key.down><Key.enter>
Screenshot: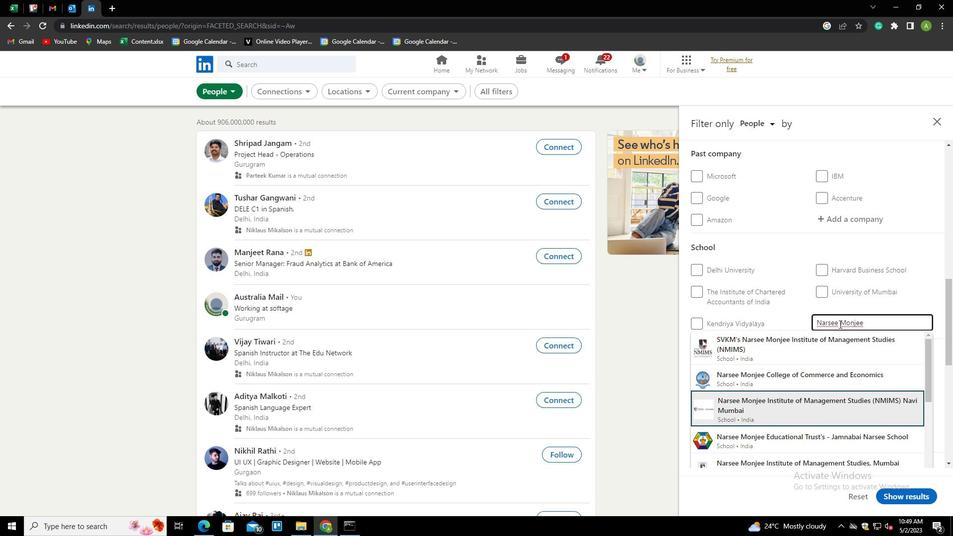 
Action: Mouse scrolled (839, 323) with delta (0, 0)
Screenshot: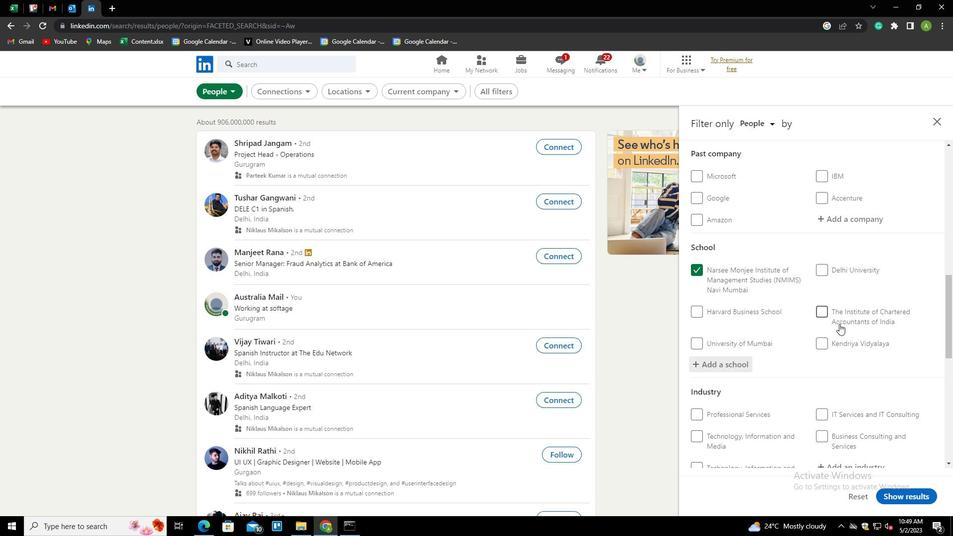 
Action: Mouse scrolled (839, 323) with delta (0, 0)
Screenshot: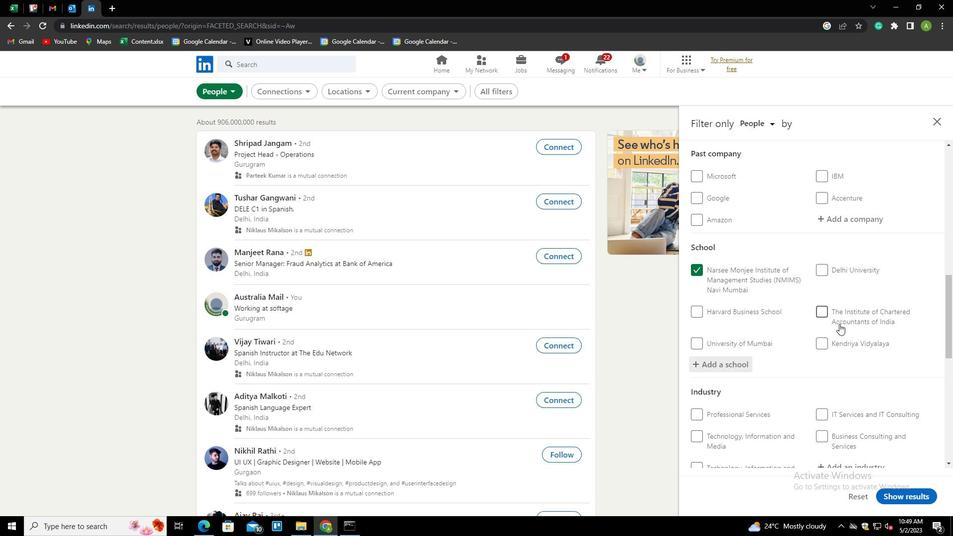 
Action: Mouse scrolled (839, 323) with delta (0, 0)
Screenshot: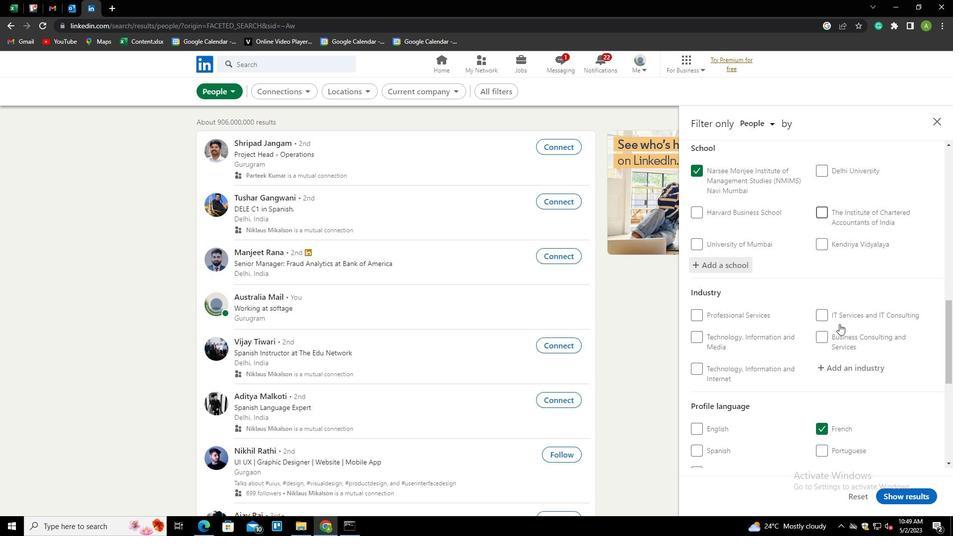
Action: Mouse moved to (842, 321)
Screenshot: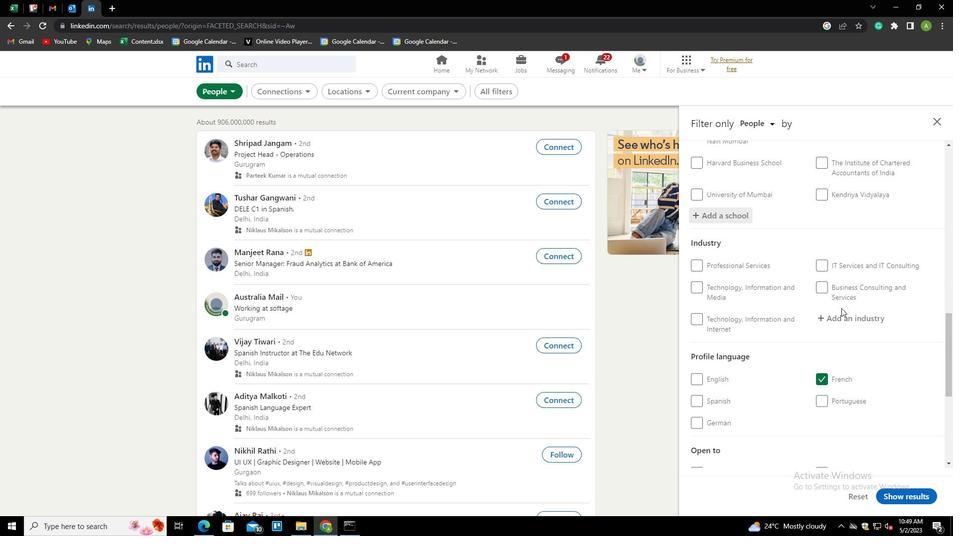 
Action: Mouse pressed left at (842, 321)
Screenshot: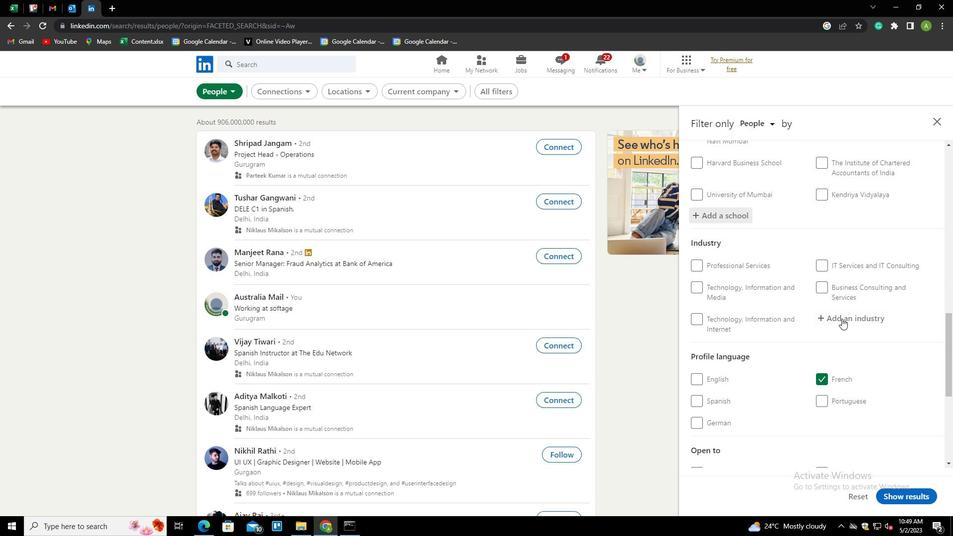 
Action: Mouse moved to (848, 321)
Screenshot: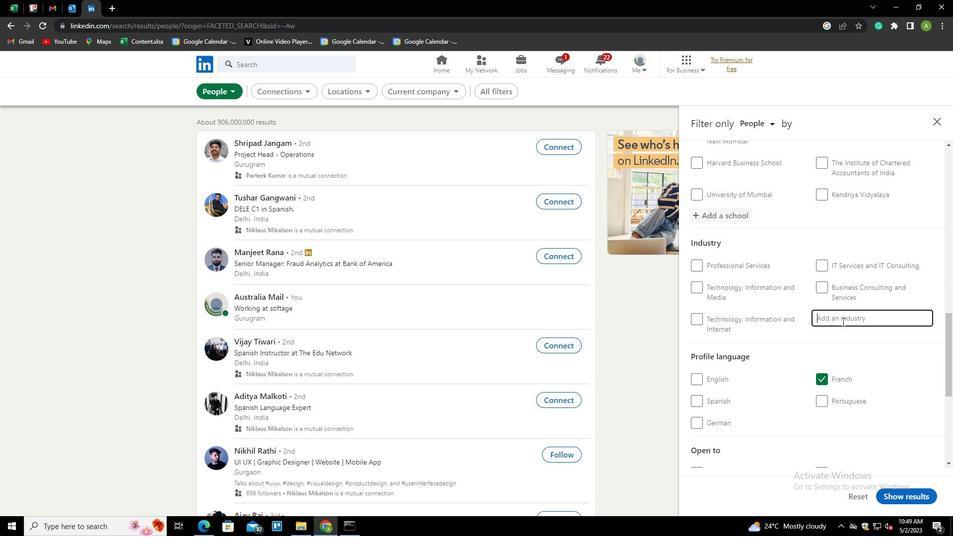 
Action: Mouse pressed left at (848, 321)
Screenshot: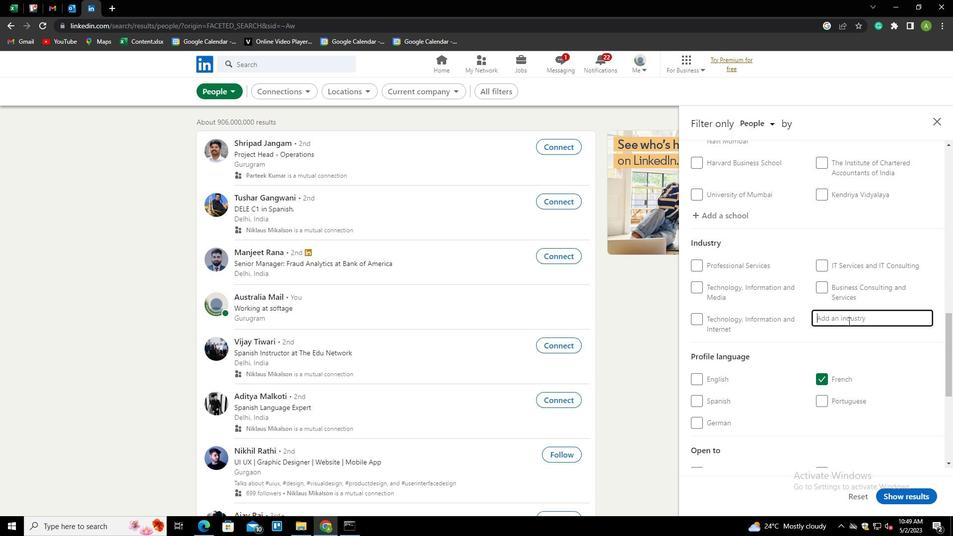 
Action: Key pressed <Key.shift><Key.shift><Key.shift><Key.shift><Key.shift><Key.shift><Key.shift><Key.shift><Key.shift><Key.shift><Key.shift><Key.shift><Key.shift><Key.shift><Key.shift><Key.shift><Key.shift><Key.shift><Key.shift><Key.shift><Key.shift>GLSS<Key.backspace><Key.backspace>ASS<Key.space><Key.down><Key.down><Key.enter>
Screenshot: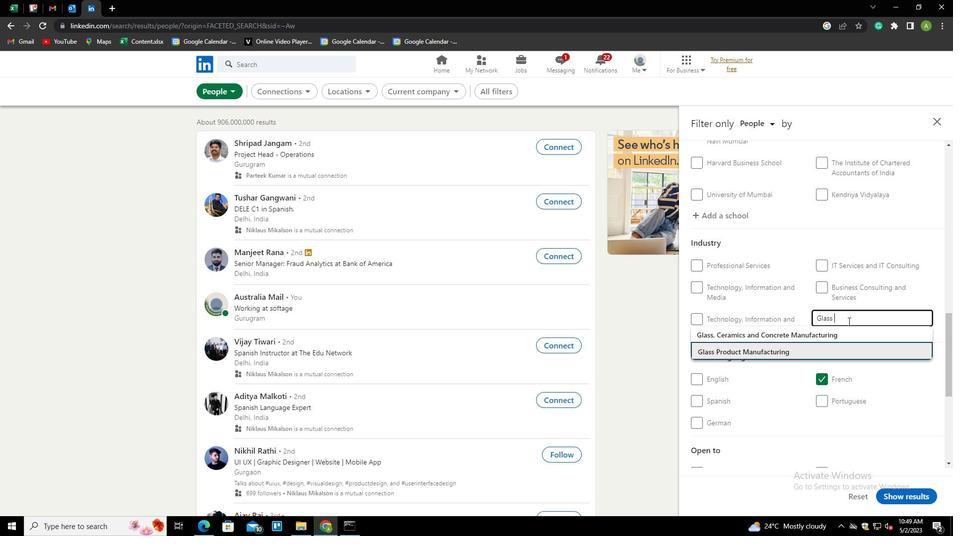 
Action: Mouse scrolled (848, 320) with delta (0, 0)
Screenshot: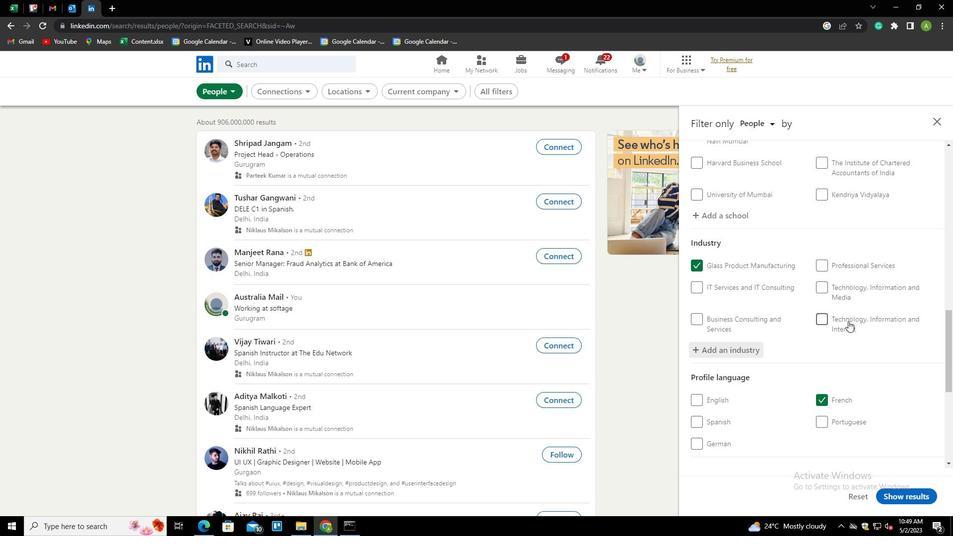 
Action: Mouse scrolled (848, 320) with delta (0, 0)
Screenshot: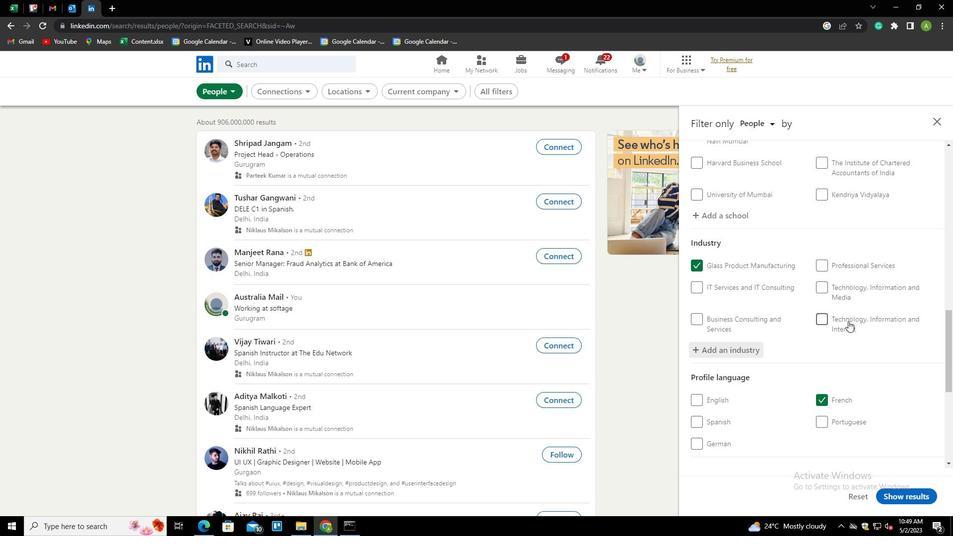 
Action: Mouse scrolled (848, 320) with delta (0, 0)
Screenshot: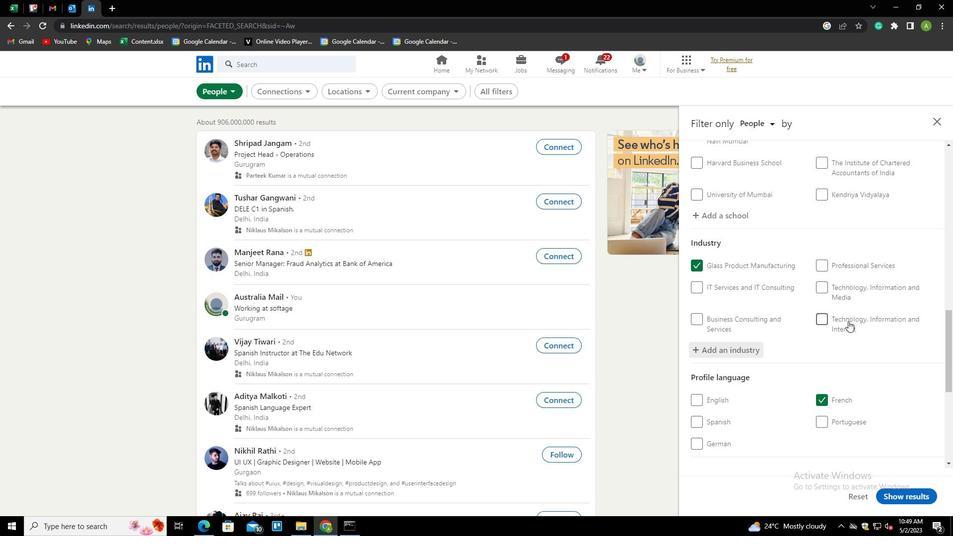 
Action: Mouse scrolled (848, 320) with delta (0, 0)
Screenshot: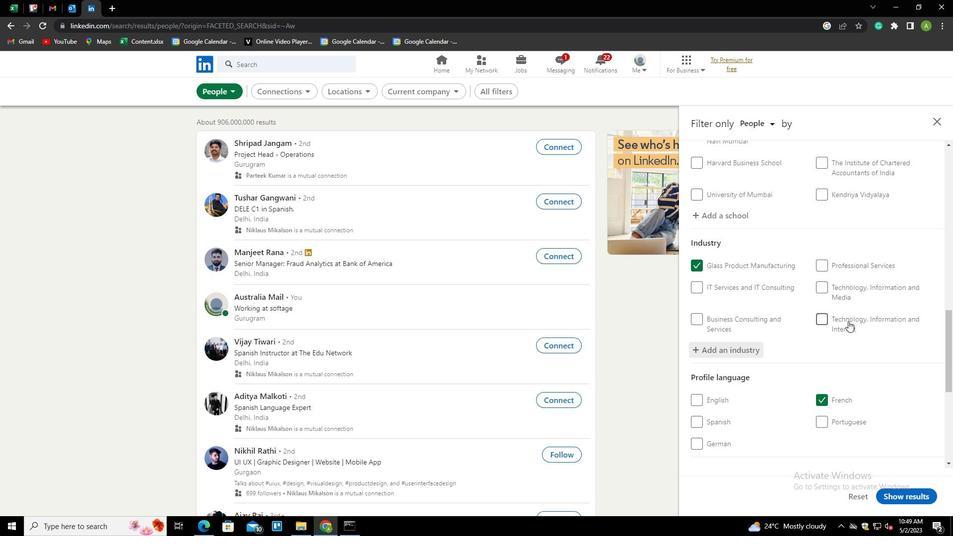 
Action: Mouse scrolled (848, 320) with delta (0, 0)
Screenshot: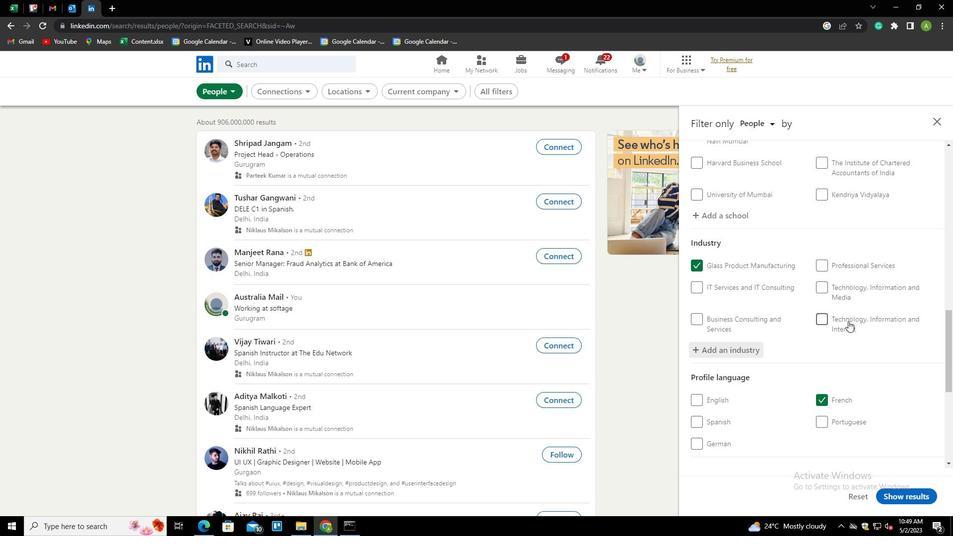 
Action: Mouse scrolled (848, 320) with delta (0, 0)
Screenshot: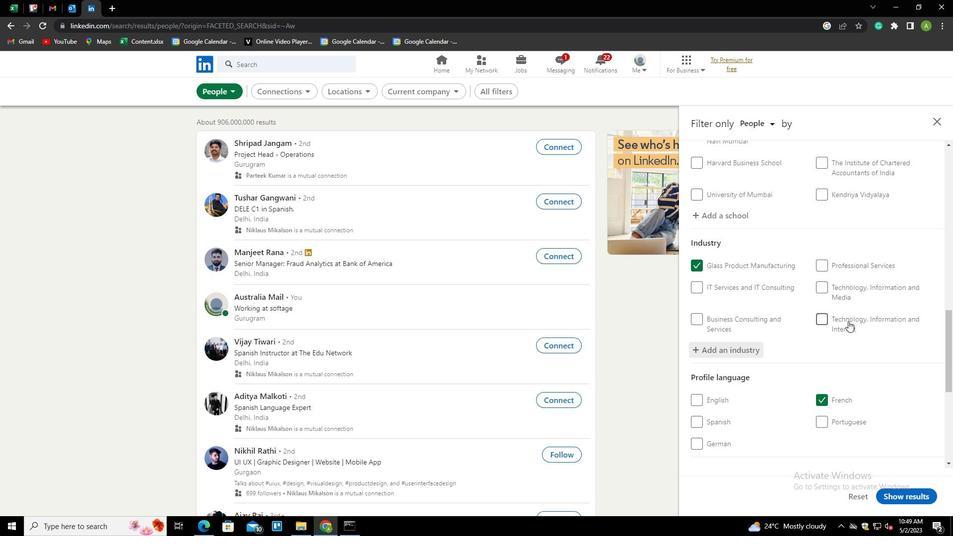 
Action: Mouse scrolled (848, 320) with delta (0, 0)
Screenshot: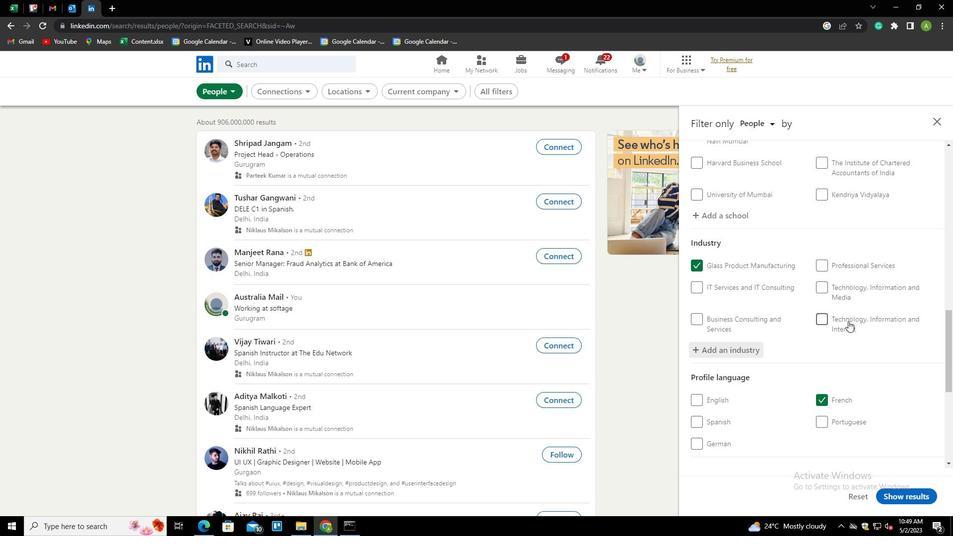 
Action: Mouse moved to (846, 327)
Screenshot: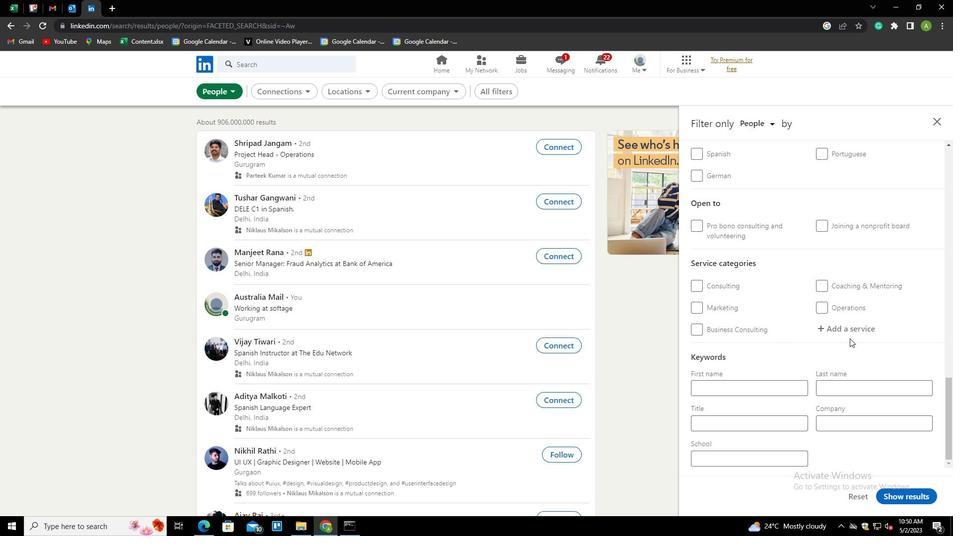 
Action: Mouse pressed left at (846, 327)
Screenshot: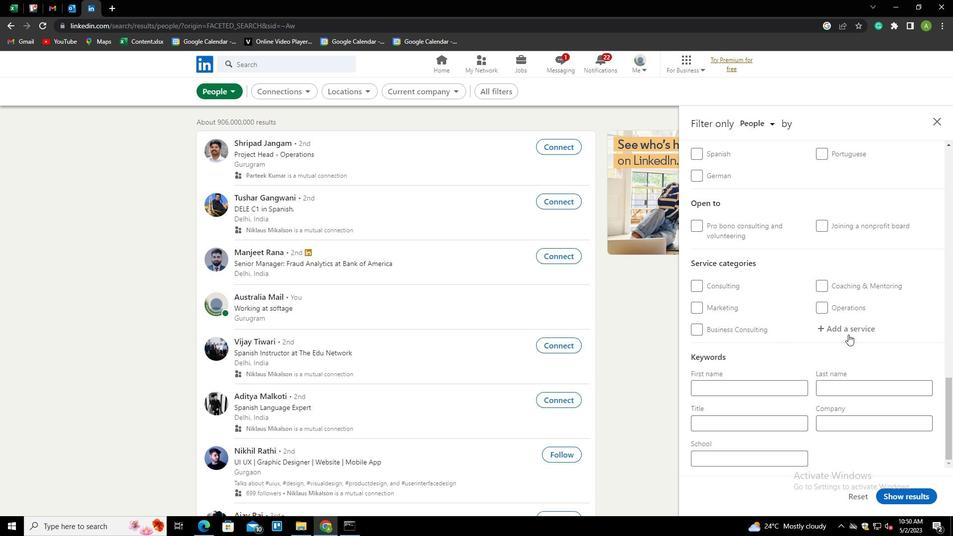 
Action: Mouse moved to (847, 328)
Screenshot: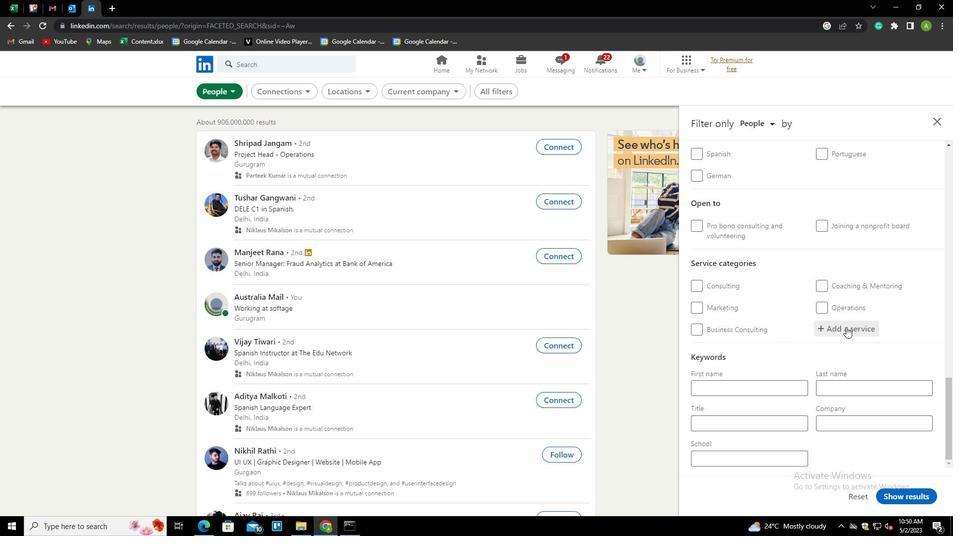 
Action: Mouse pressed left at (847, 328)
Screenshot: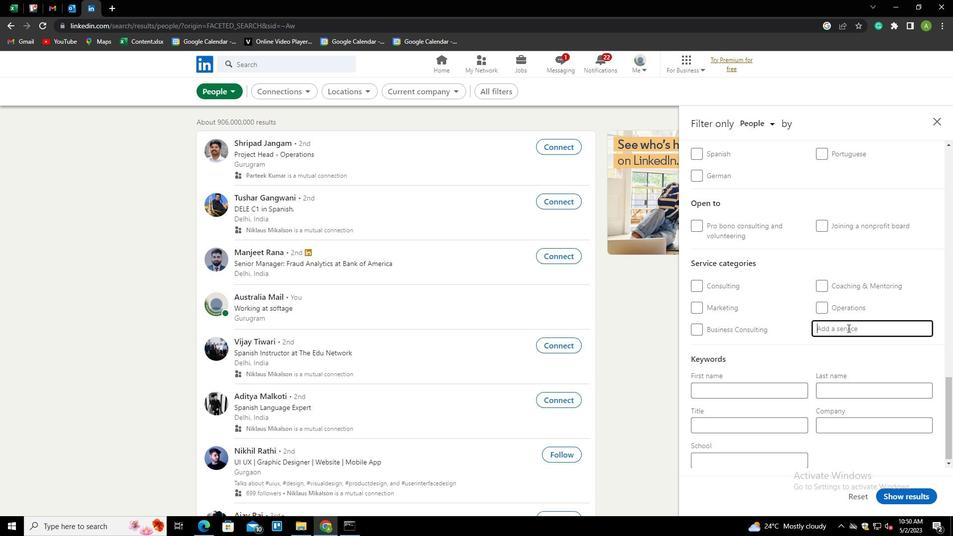 
Action: Key pressed <Key.shift>RETIREMENT<Key.down><Key.enter>
Screenshot: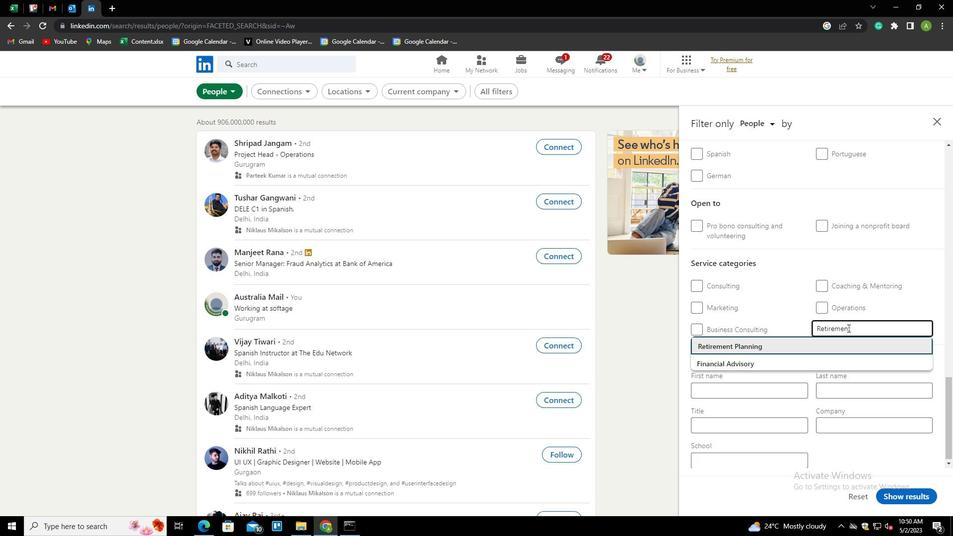 
Action: Mouse scrolled (847, 327) with delta (0, 0)
Screenshot: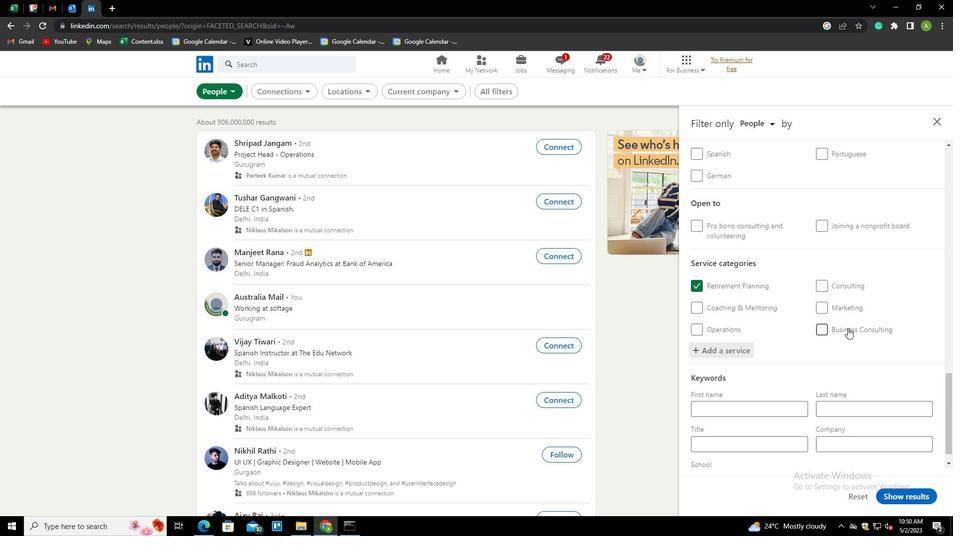 
Action: Mouse scrolled (847, 327) with delta (0, 0)
Screenshot: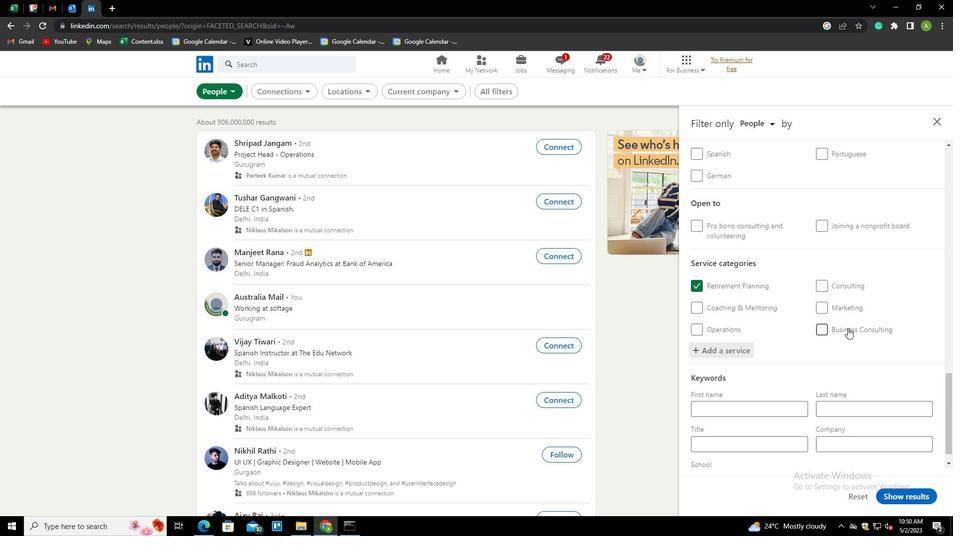 
Action: Mouse scrolled (847, 327) with delta (0, 0)
Screenshot: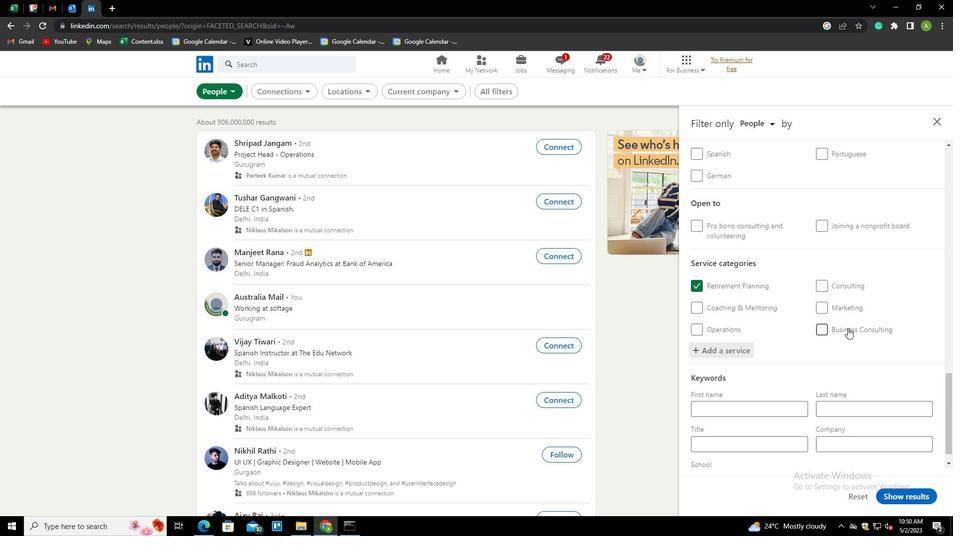 
Action: Mouse scrolled (847, 327) with delta (0, 0)
Screenshot: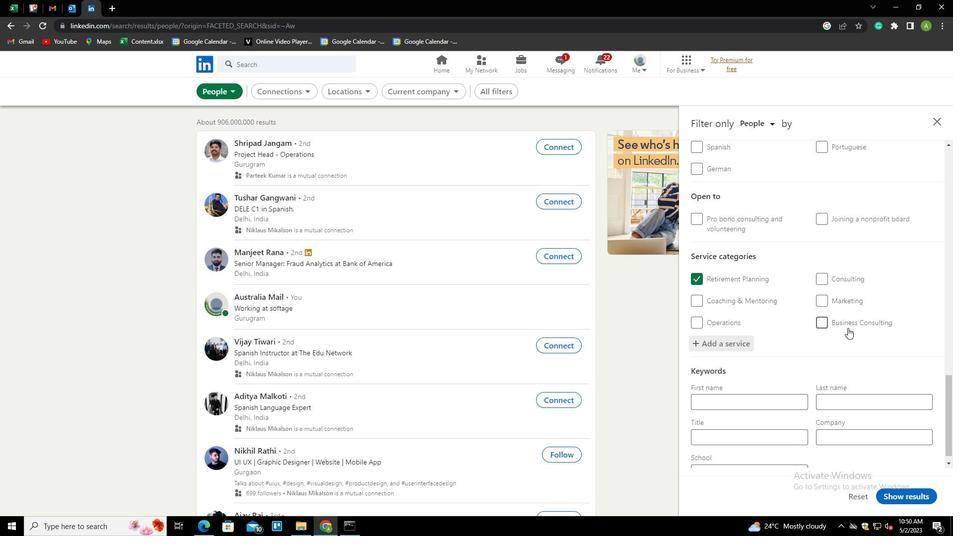 
Action: Mouse scrolled (847, 327) with delta (0, 0)
Screenshot: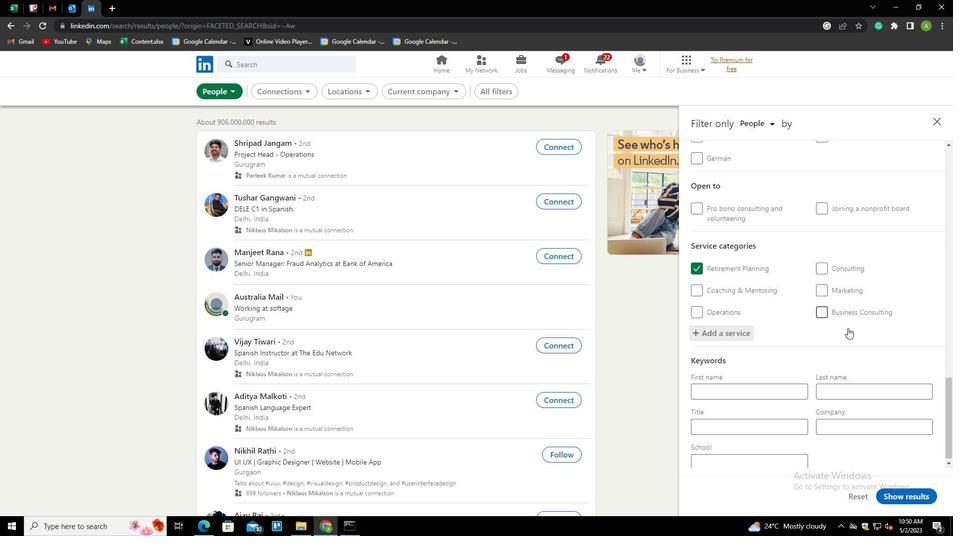 
Action: Mouse scrolled (847, 327) with delta (0, 0)
Screenshot: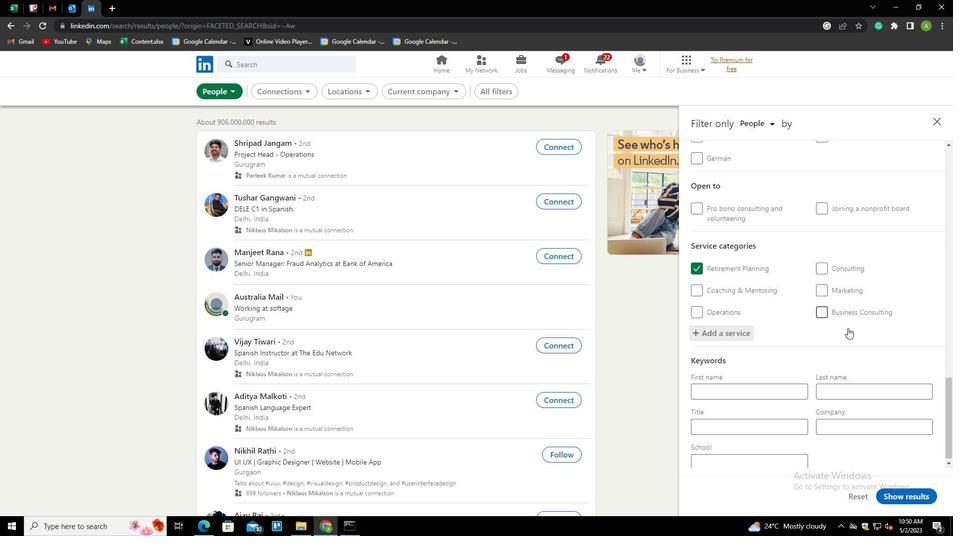 
Action: Mouse scrolled (847, 327) with delta (0, 0)
Screenshot: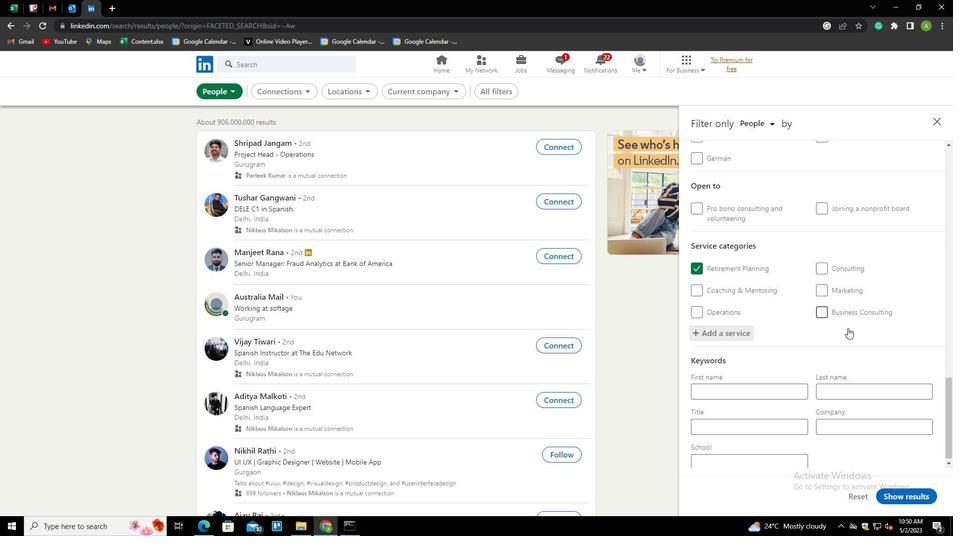 
Action: Mouse scrolled (847, 327) with delta (0, 0)
Screenshot: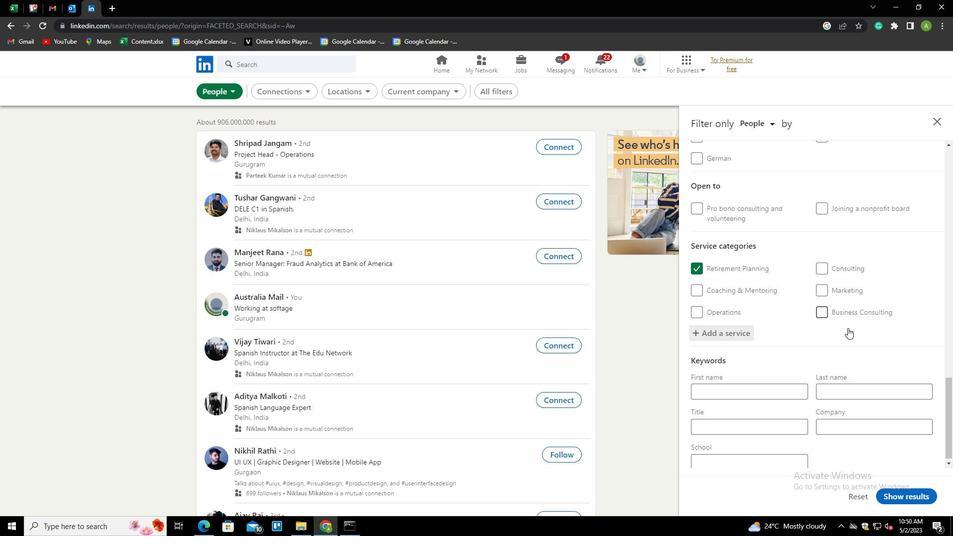 
Action: Mouse moved to (761, 421)
Screenshot: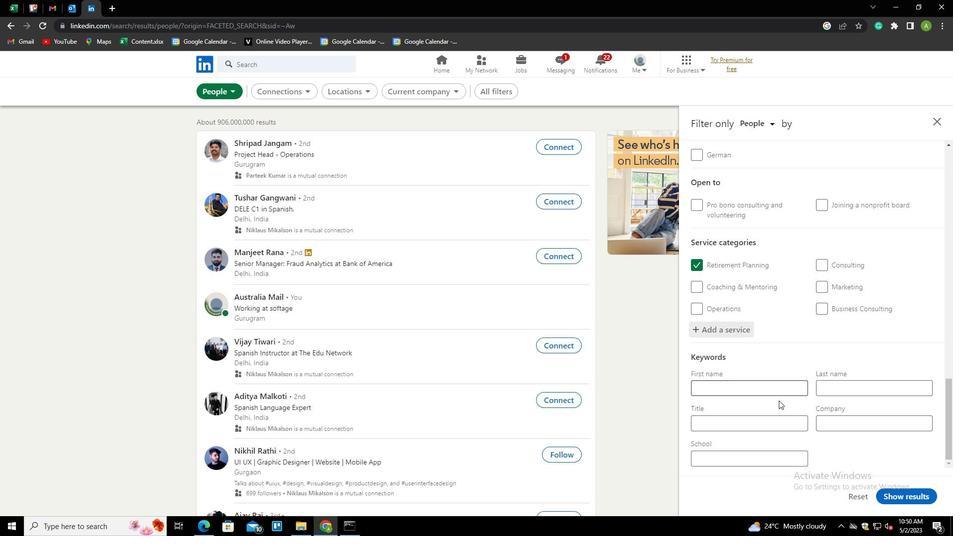 
Action: Key pressed <Key.shift>
Screenshot: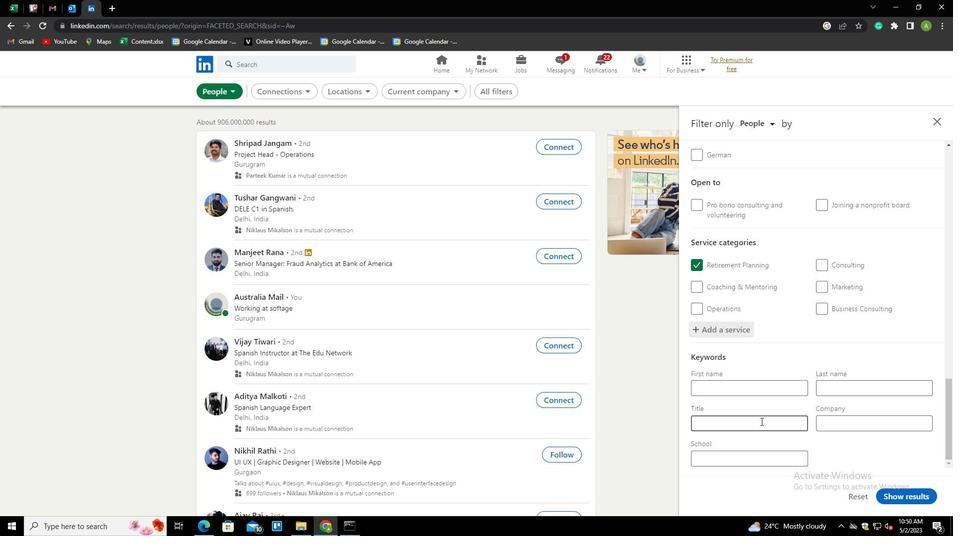 
Action: Mouse pressed left at (761, 421)
Screenshot: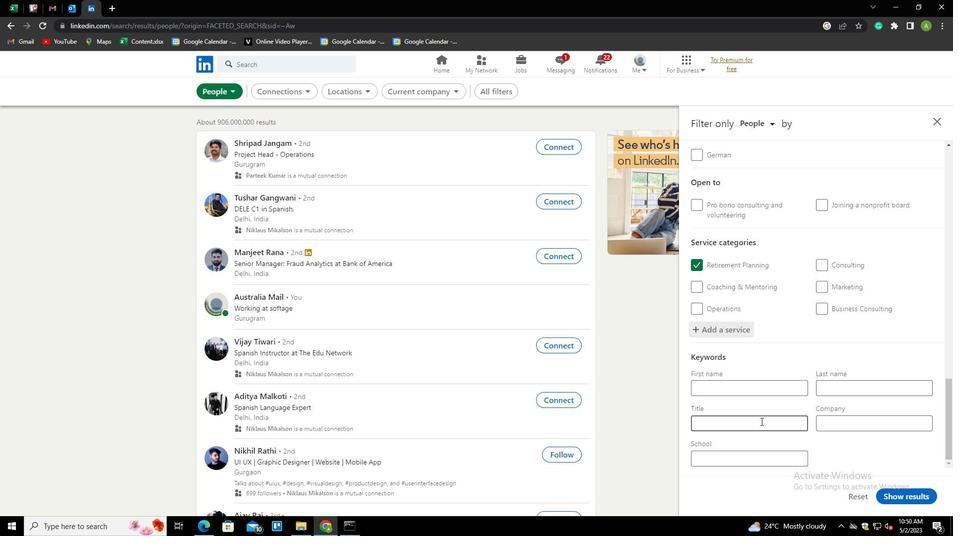 
Action: Key pressed R
Screenshot: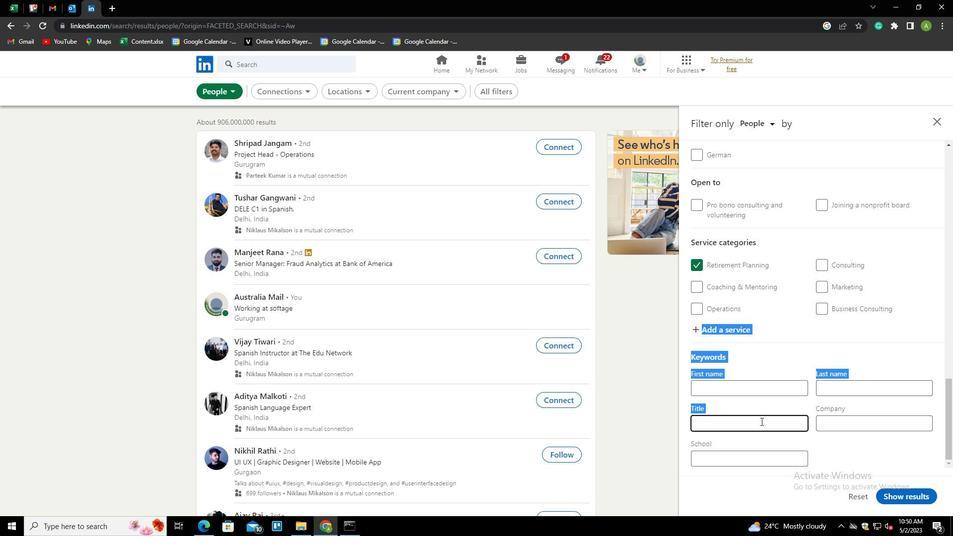 
Action: Mouse pressed left at (761, 421)
Screenshot: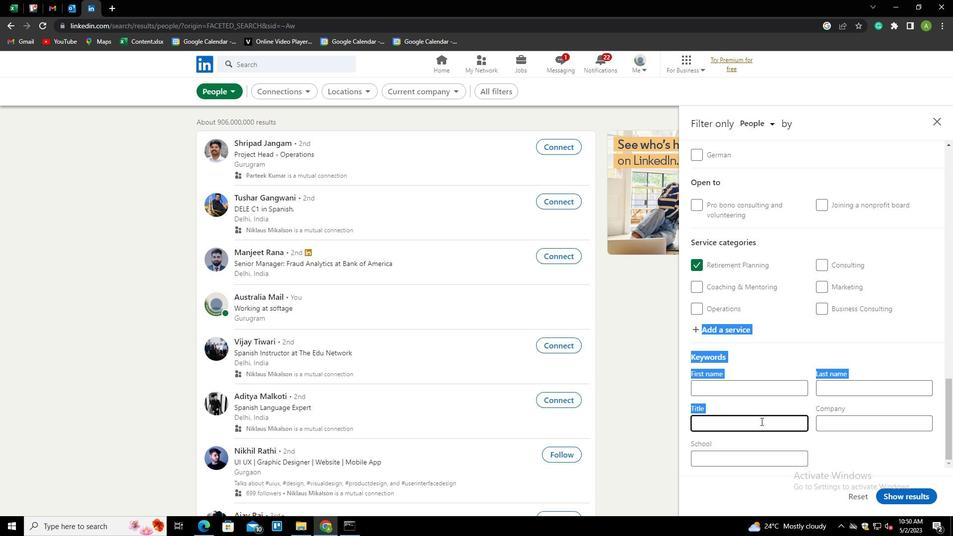 
Action: Key pressed <Key.shift>RES<Key.backspace><Key.backspace>ISK<Key.space><Key.shift>MANAGEMENT
Screenshot: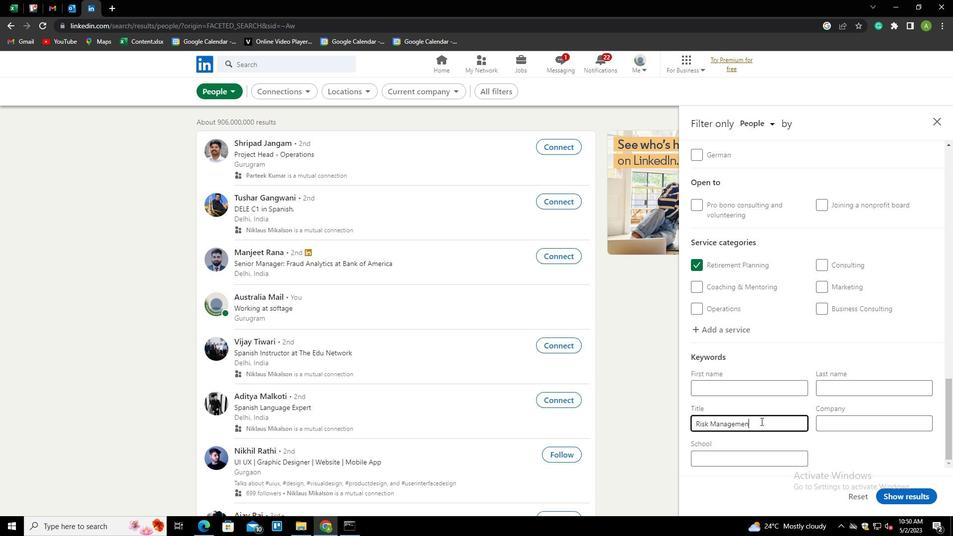 
Action: Mouse moved to (901, 492)
Screenshot: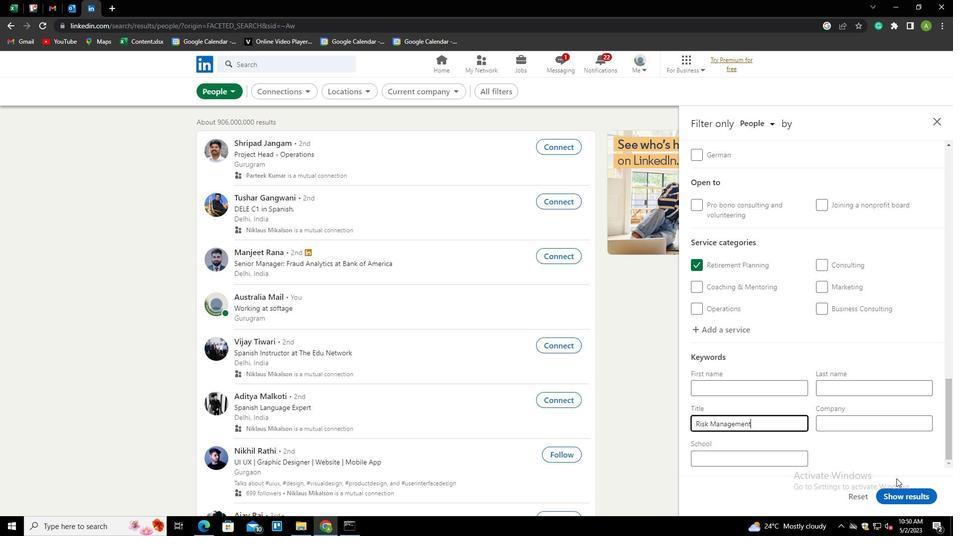 
Action: Mouse pressed left at (901, 492)
Screenshot: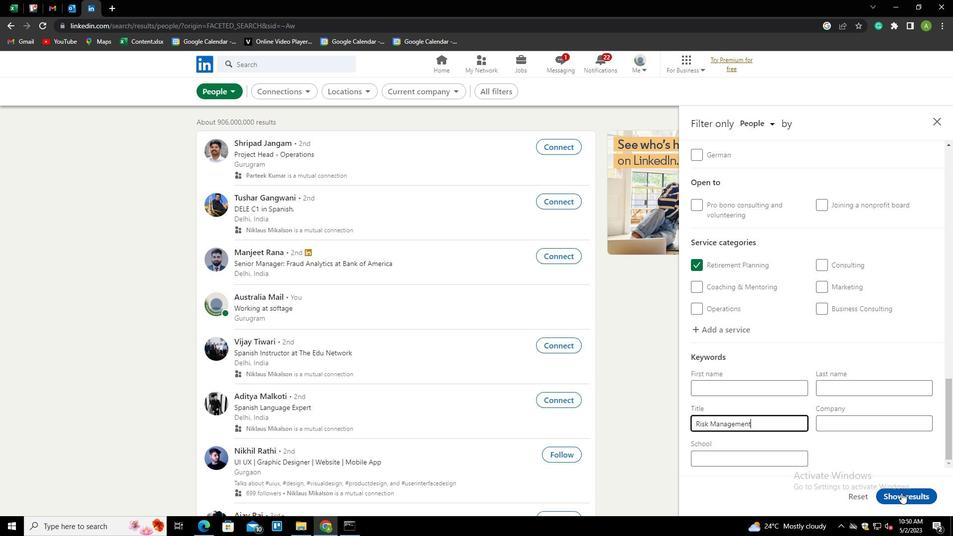 
